 Task: Install home improvement extensions for design ideas and DIY projects.
Action: Mouse moved to (144, 32)
Screenshot: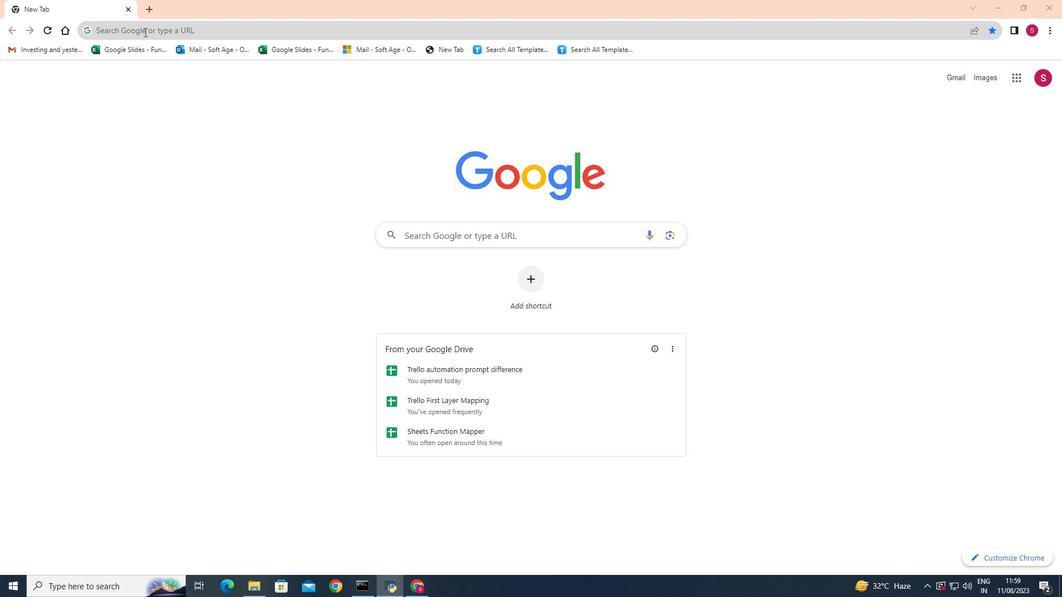 
Action: Mouse pressed left at (144, 32)
Screenshot: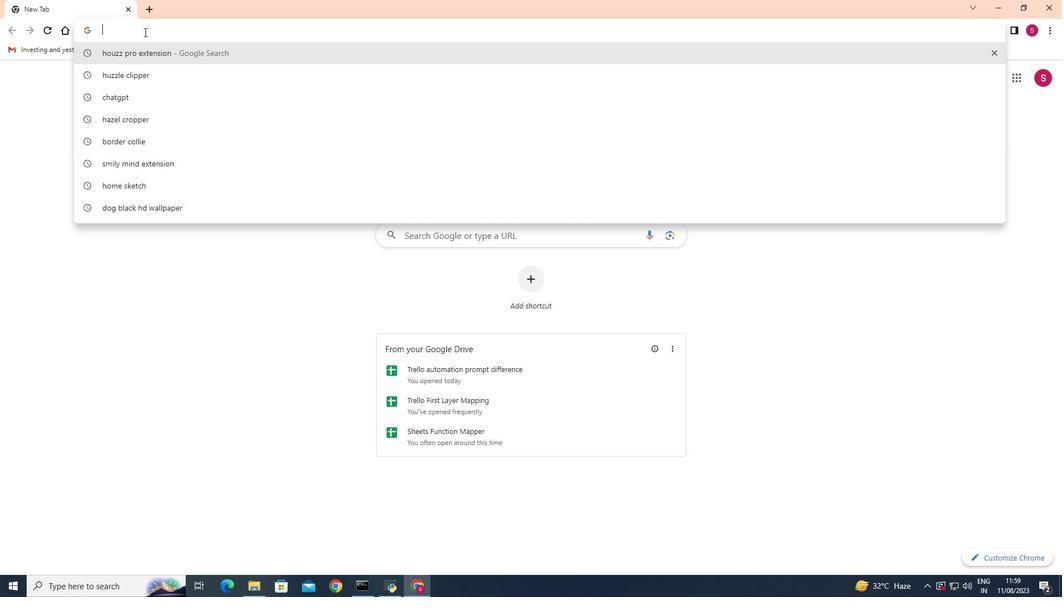 
Action: Key pressed houzz<Key.space>pro<Key.space>extension<Key.enter>
Screenshot: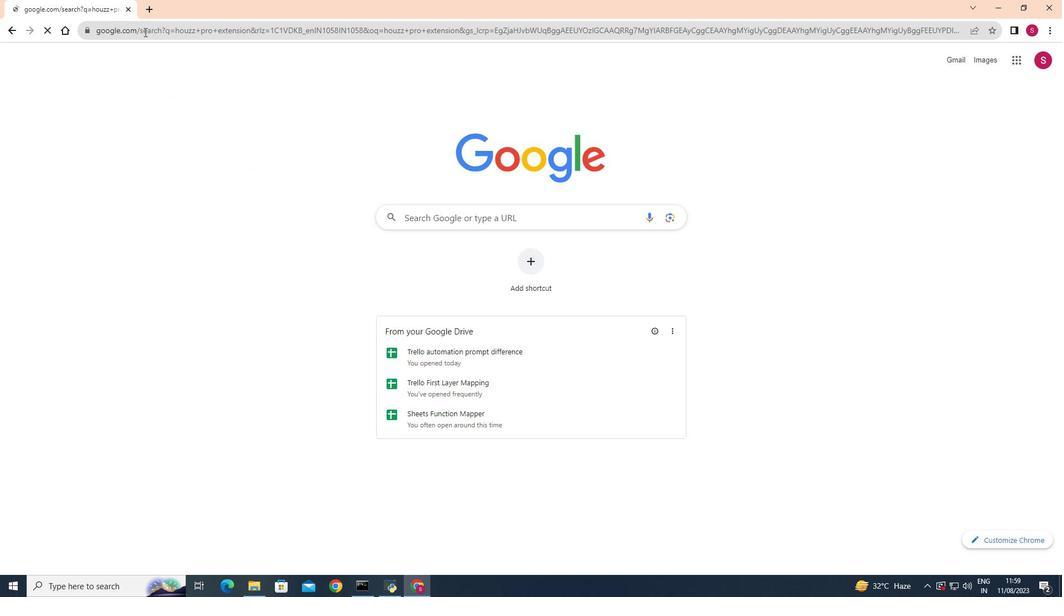 
Action: Mouse moved to (158, 182)
Screenshot: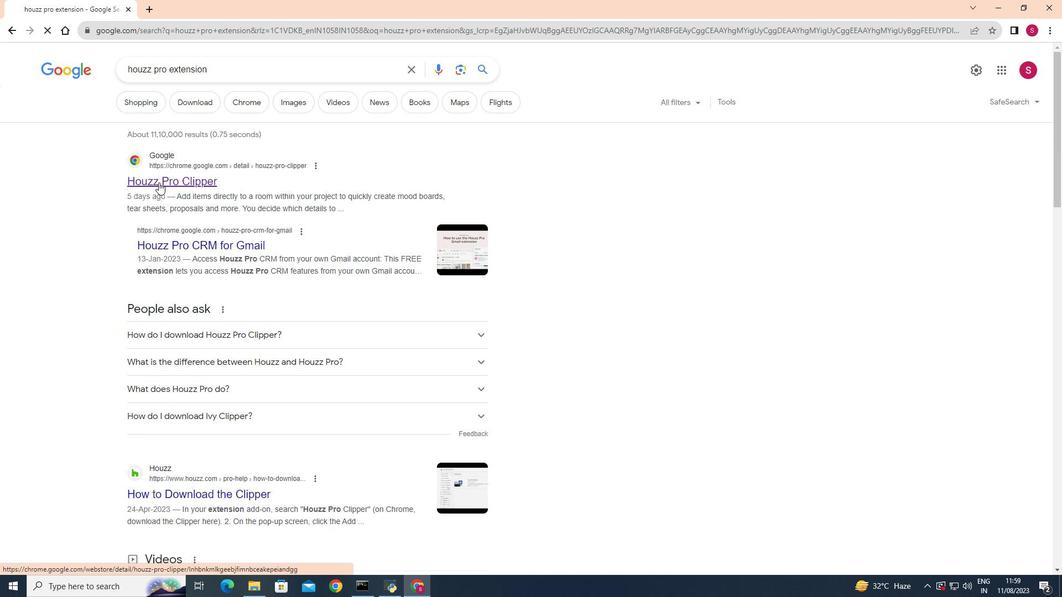 
Action: Mouse pressed left at (158, 182)
Screenshot: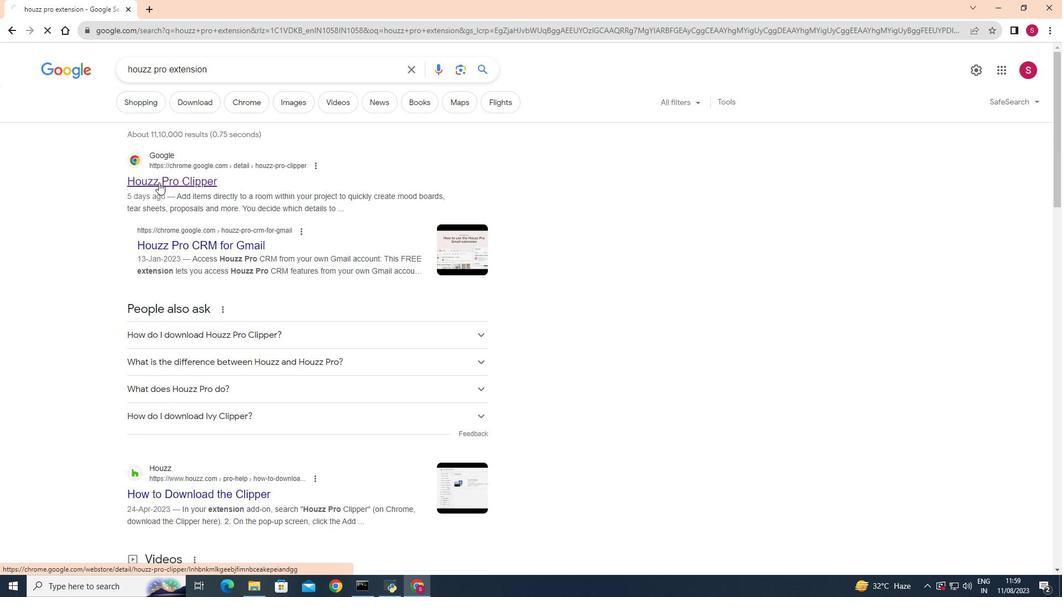 
Action: Mouse moved to (749, 139)
Screenshot: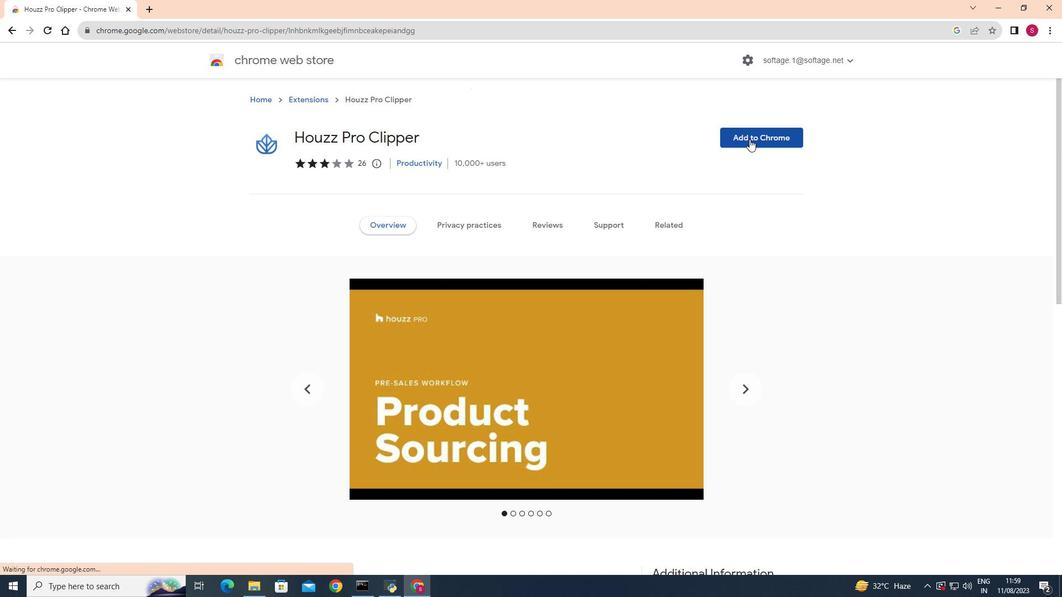 
Action: Mouse pressed left at (749, 139)
Screenshot: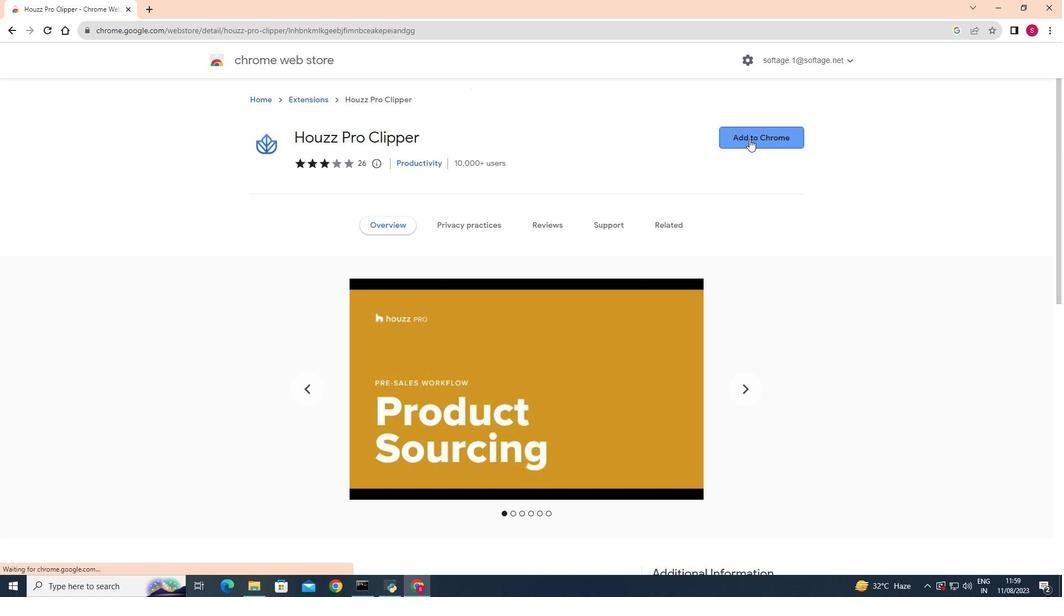 
Action: Mouse moved to (537, 128)
Screenshot: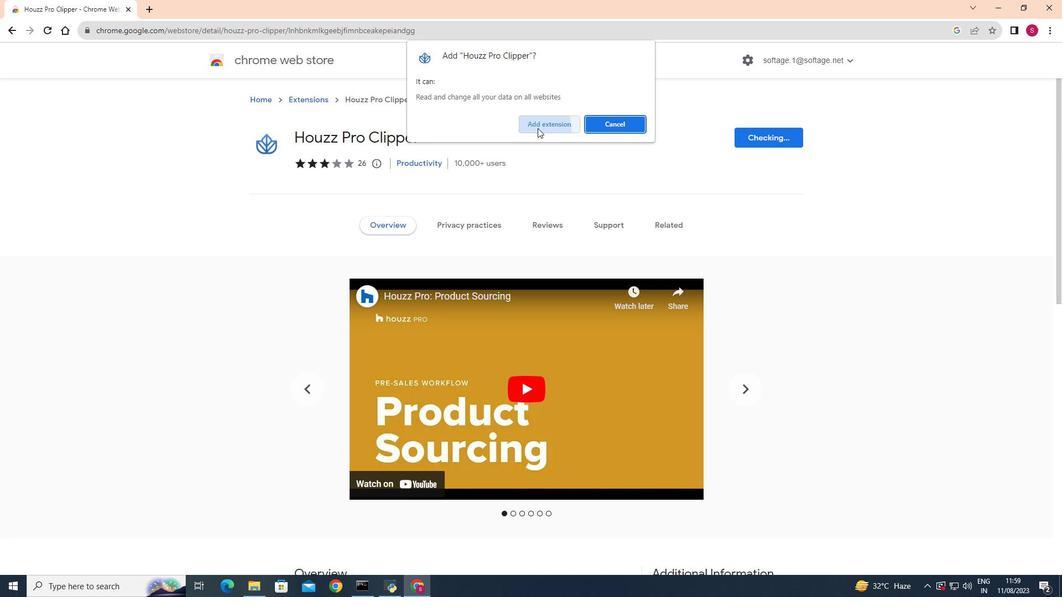 
Action: Mouse pressed left at (537, 128)
Screenshot: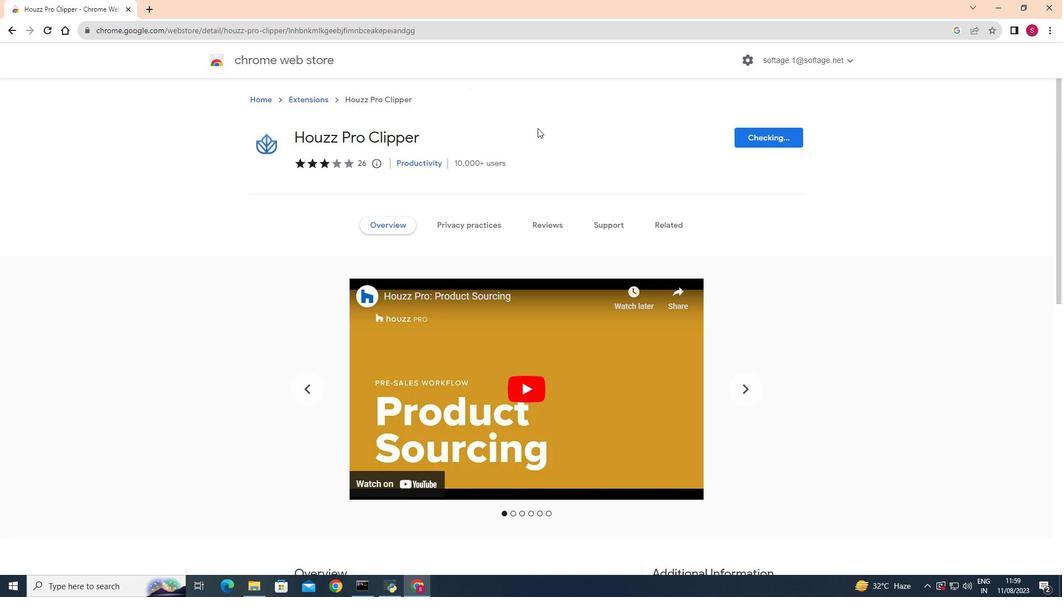 
Action: Mouse moved to (253, 101)
Screenshot: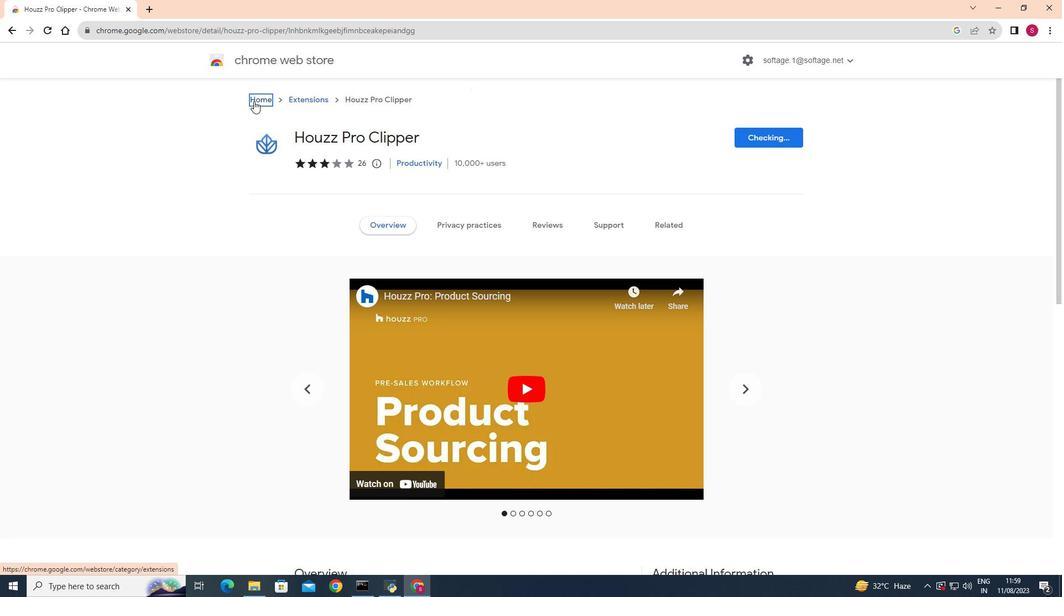 
Action: Mouse pressed left at (253, 101)
Screenshot: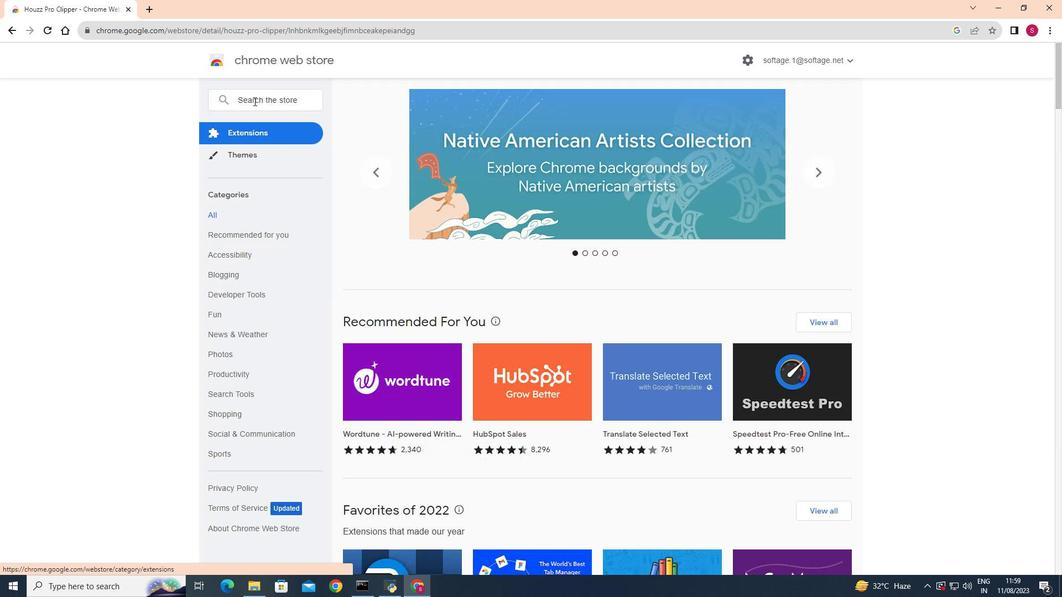 
Action: Mouse moved to (256, 97)
Screenshot: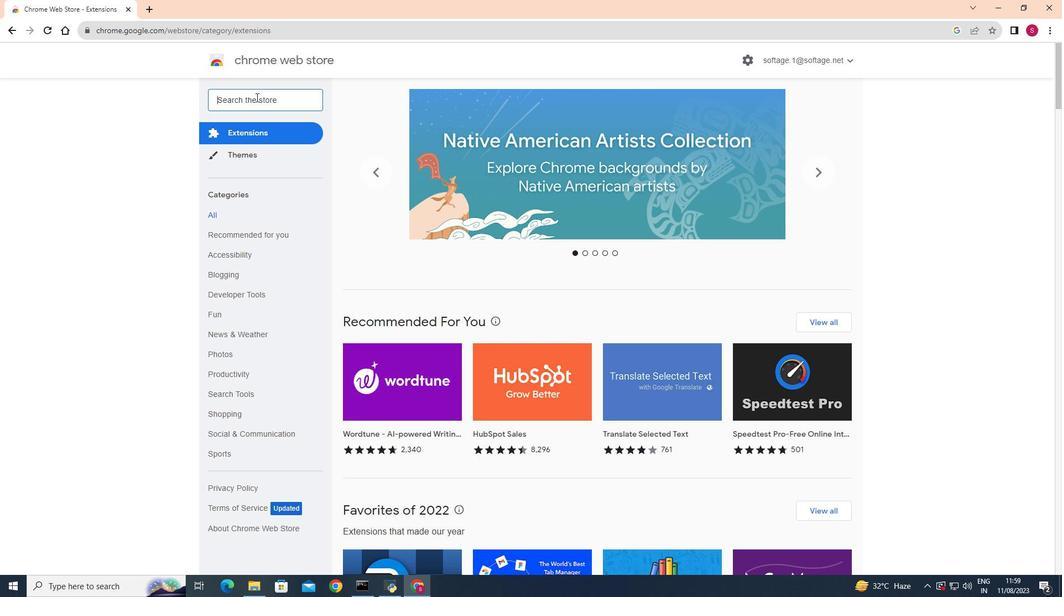 
Action: Mouse pressed left at (256, 97)
Screenshot: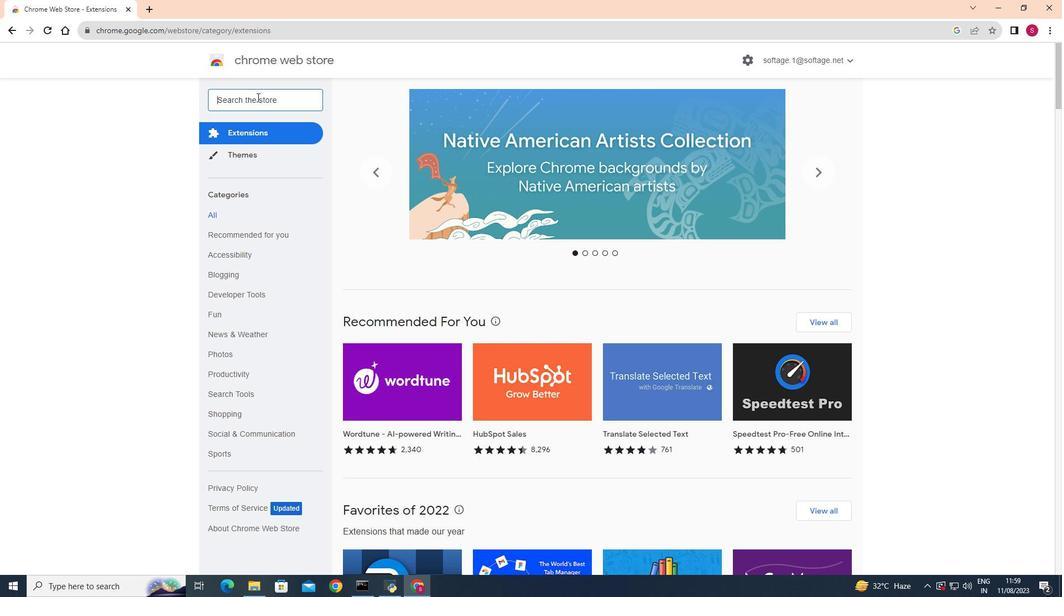 
Action: Mouse moved to (259, 99)
Screenshot: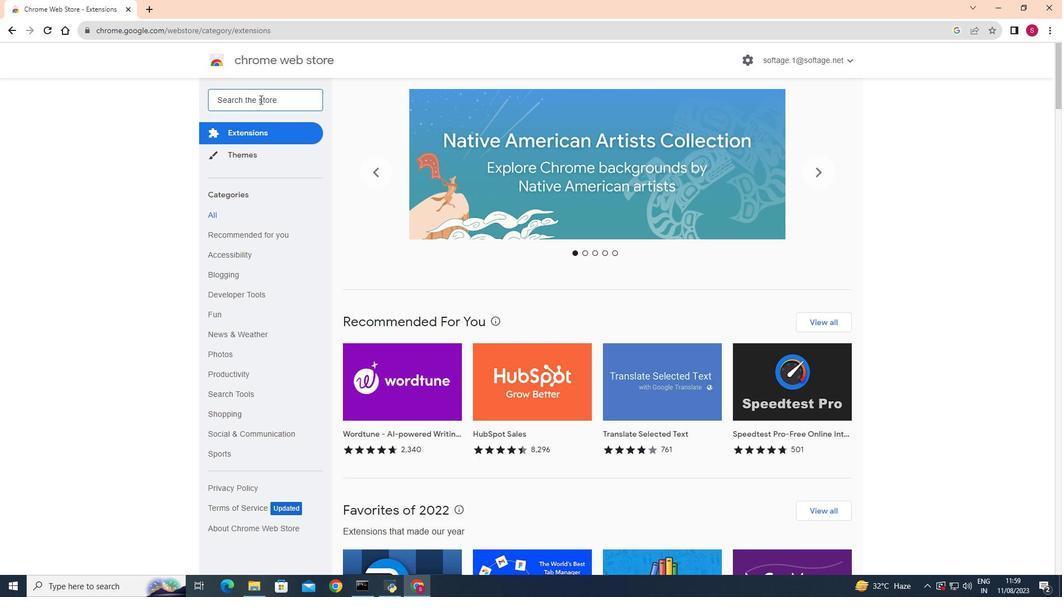 
Action: Key pressed color<Key.space>zilla<Key.enter>
Screenshot: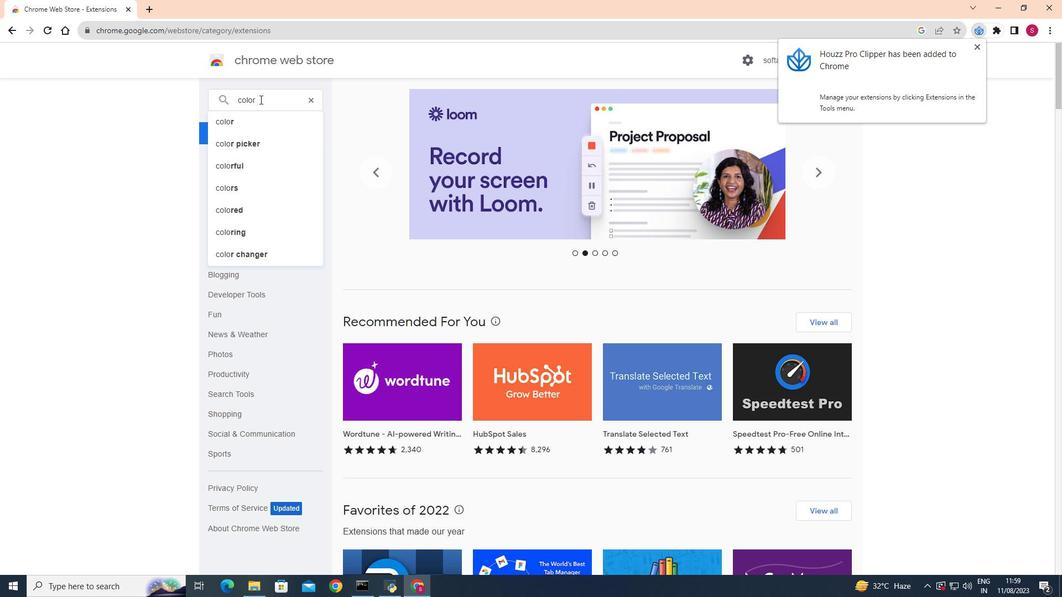 
Action: Mouse moved to (264, 101)
Screenshot: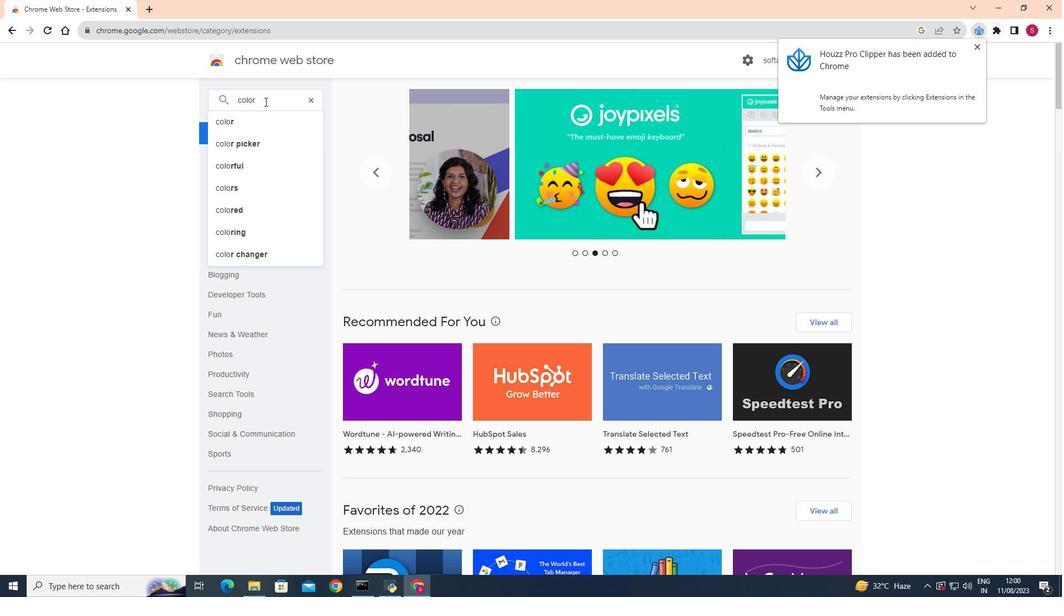 
Action: Mouse pressed left at (264, 101)
Screenshot: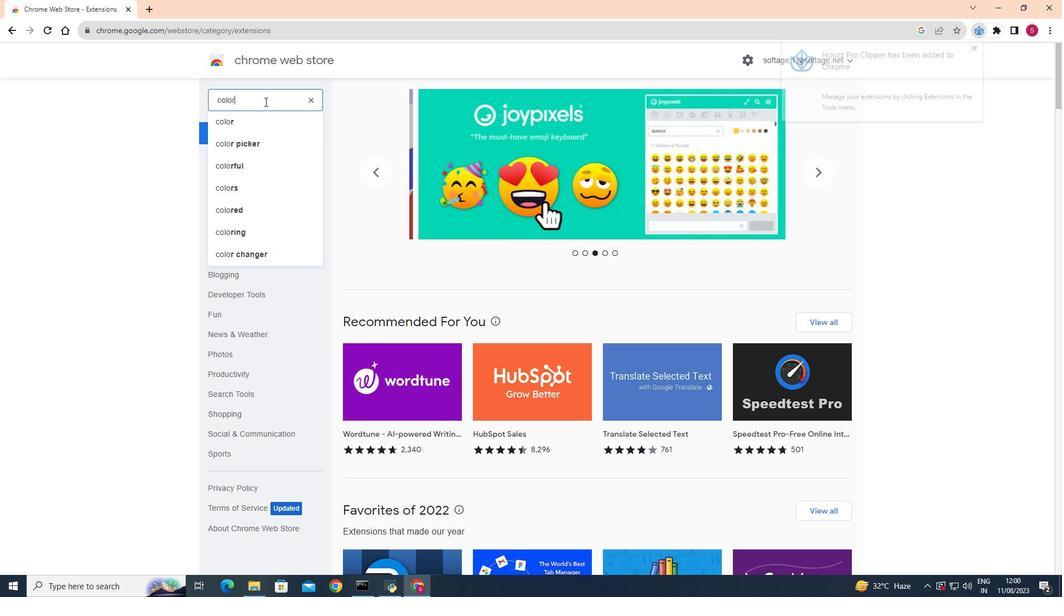 
Action: Mouse moved to (266, 100)
Screenshot: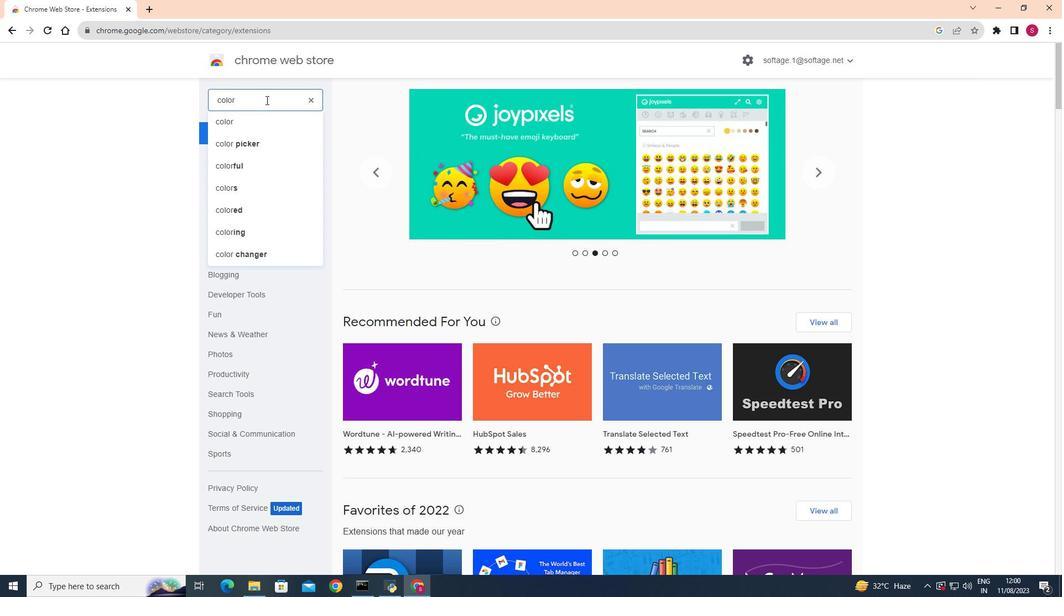
Action: Key pressed <Key.space>zill
Screenshot: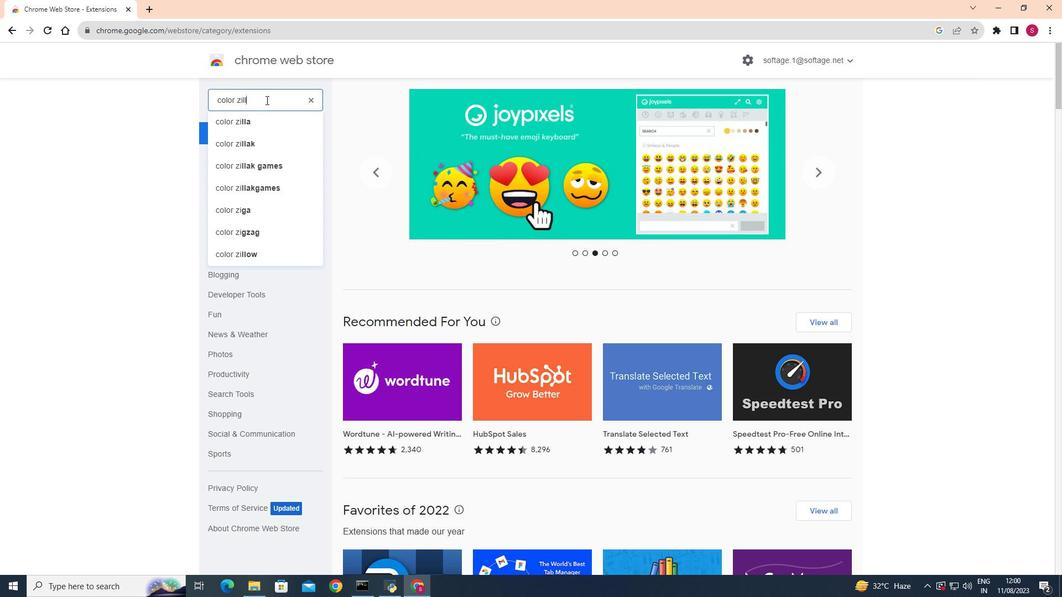 
Action: Mouse moved to (261, 119)
Screenshot: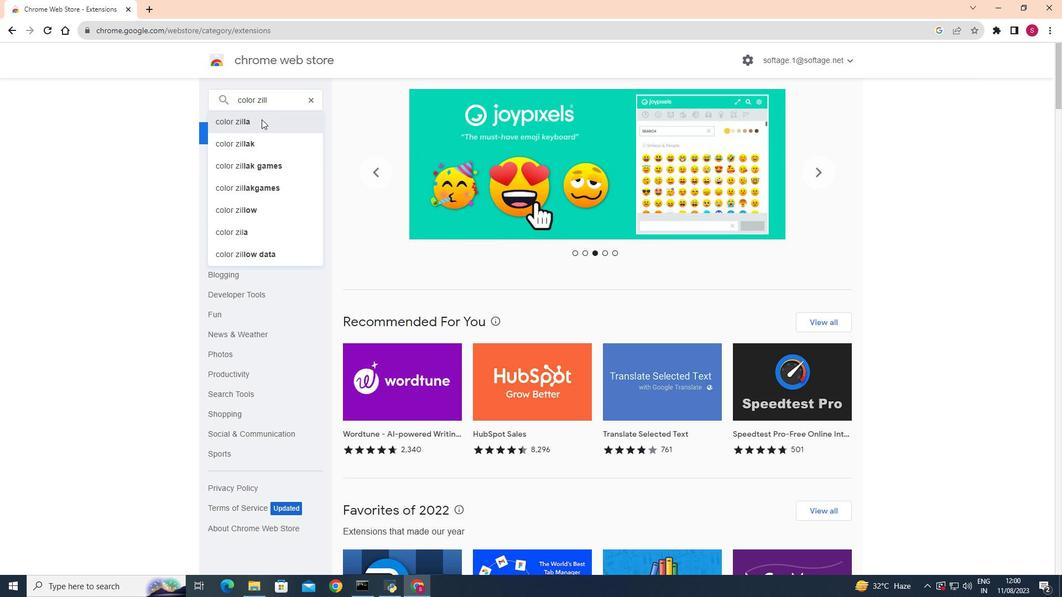 
Action: Mouse pressed left at (261, 119)
Screenshot: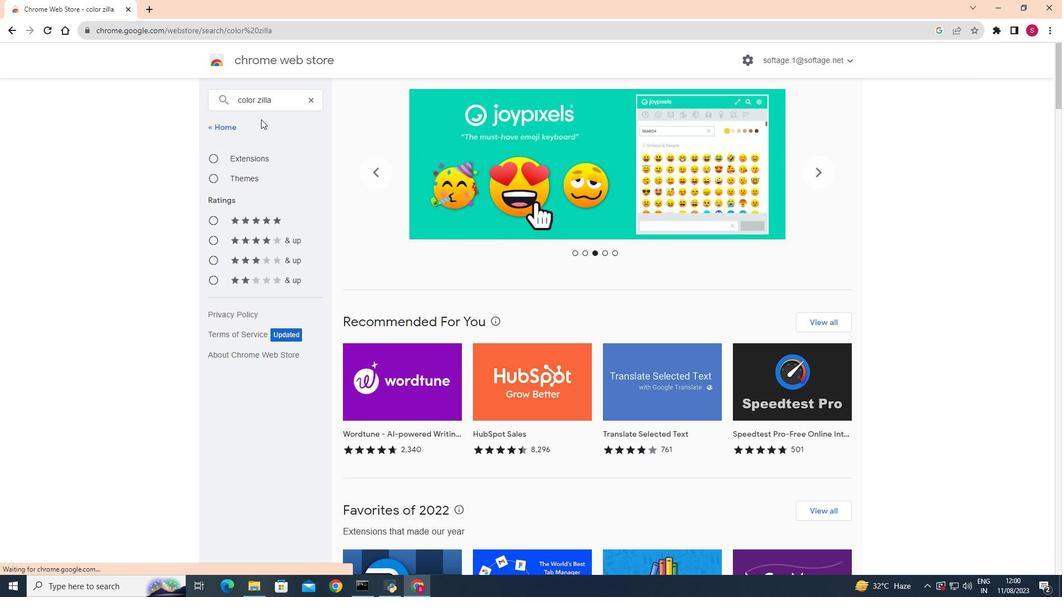 
Action: Mouse moved to (429, 419)
Screenshot: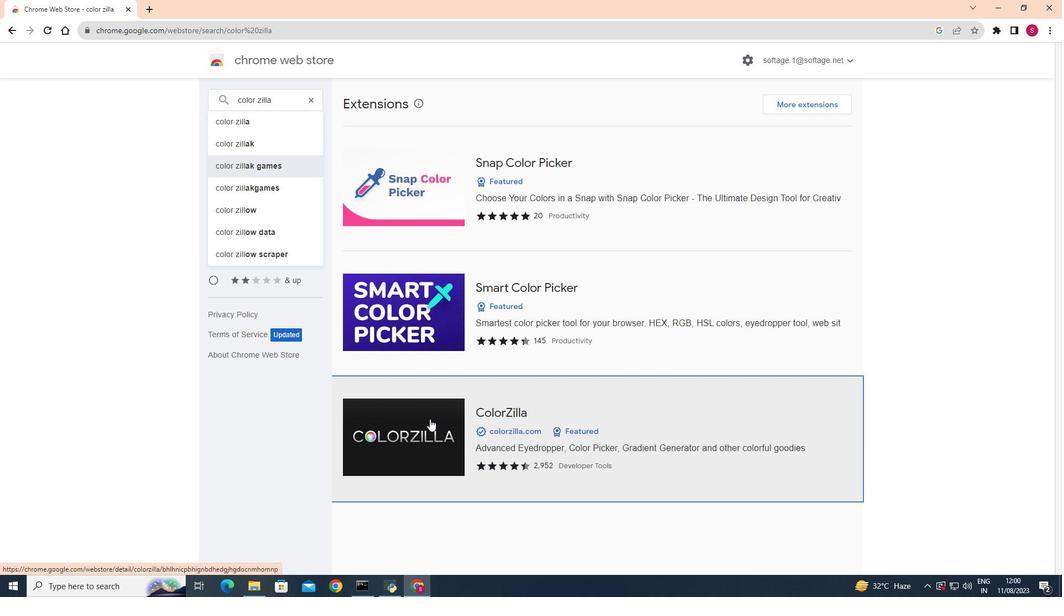 
Action: Mouse pressed left at (429, 419)
Screenshot: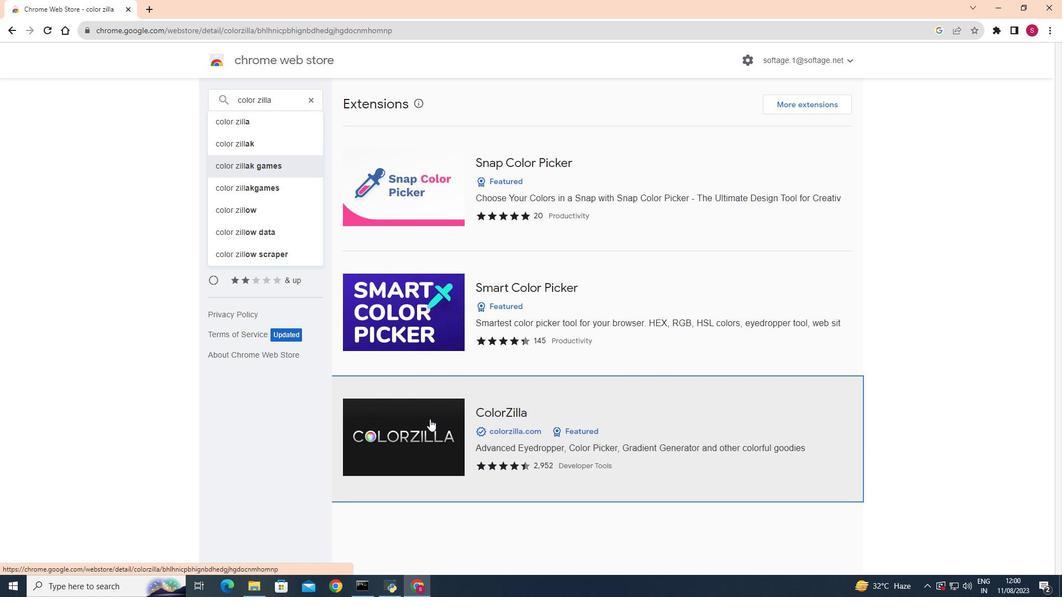 
Action: Mouse moved to (741, 138)
Screenshot: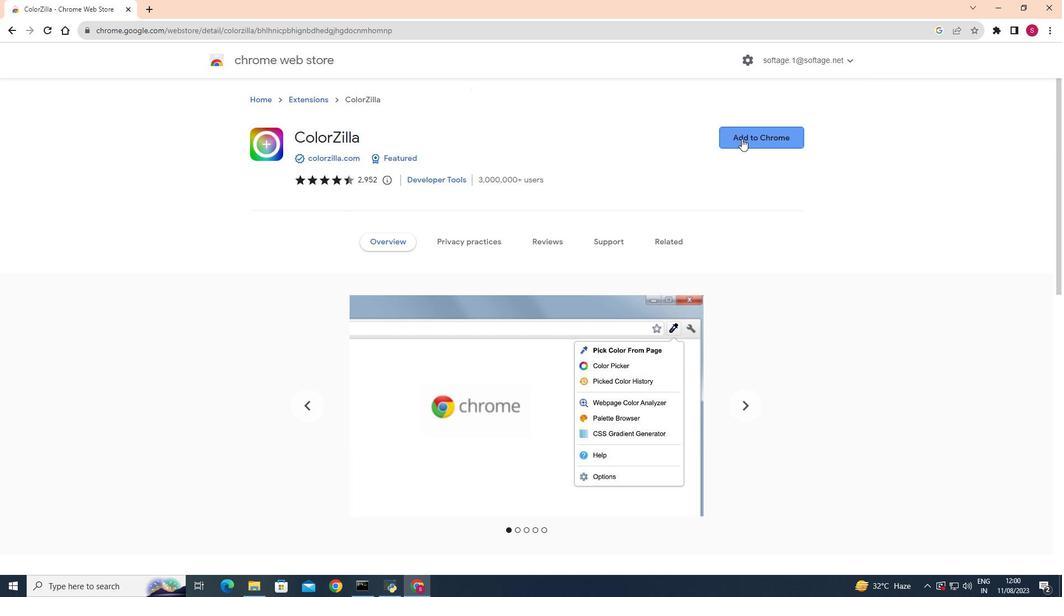 
Action: Mouse pressed left at (741, 138)
Screenshot: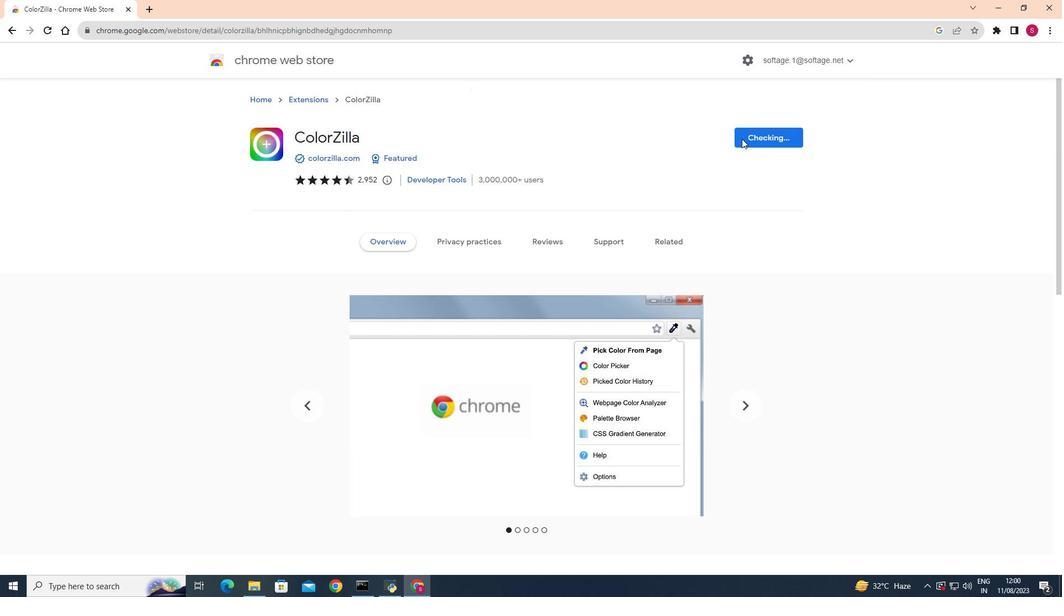 
Action: Mouse moved to (542, 131)
Screenshot: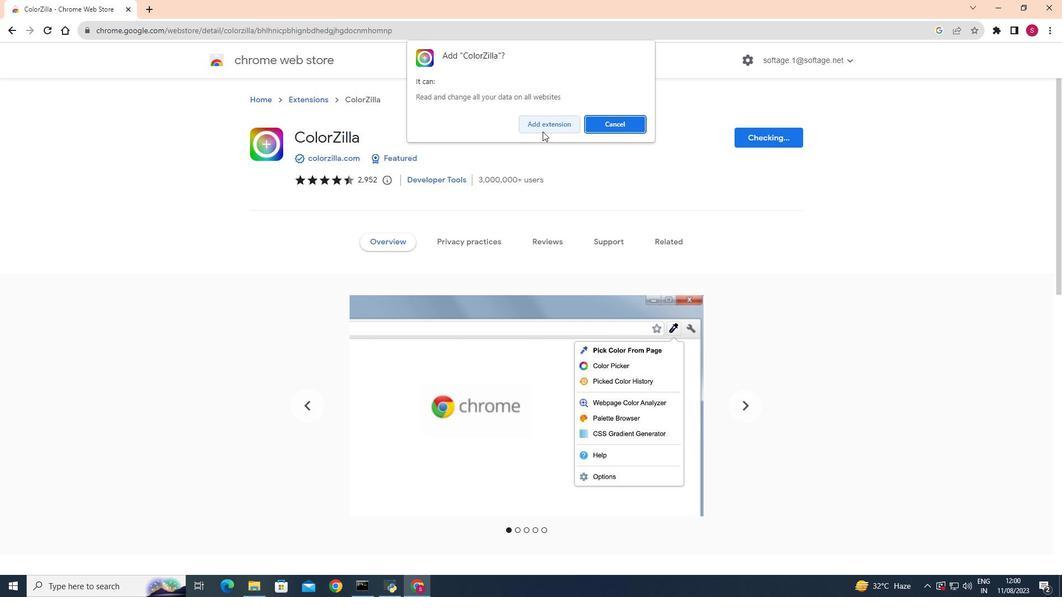 
Action: Mouse pressed left at (542, 131)
Screenshot: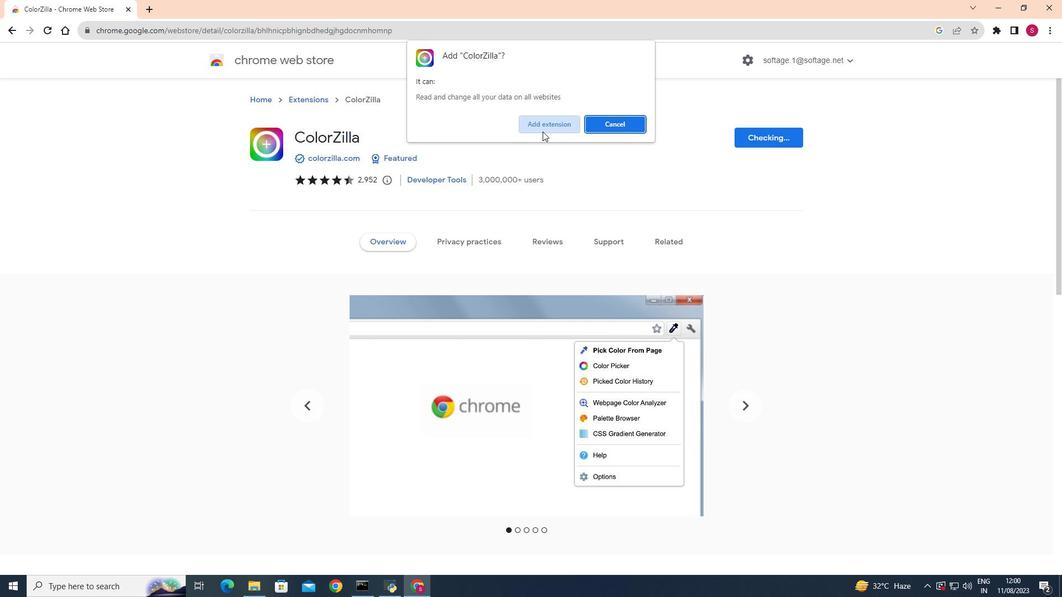 
Action: Mouse moved to (259, 102)
Screenshot: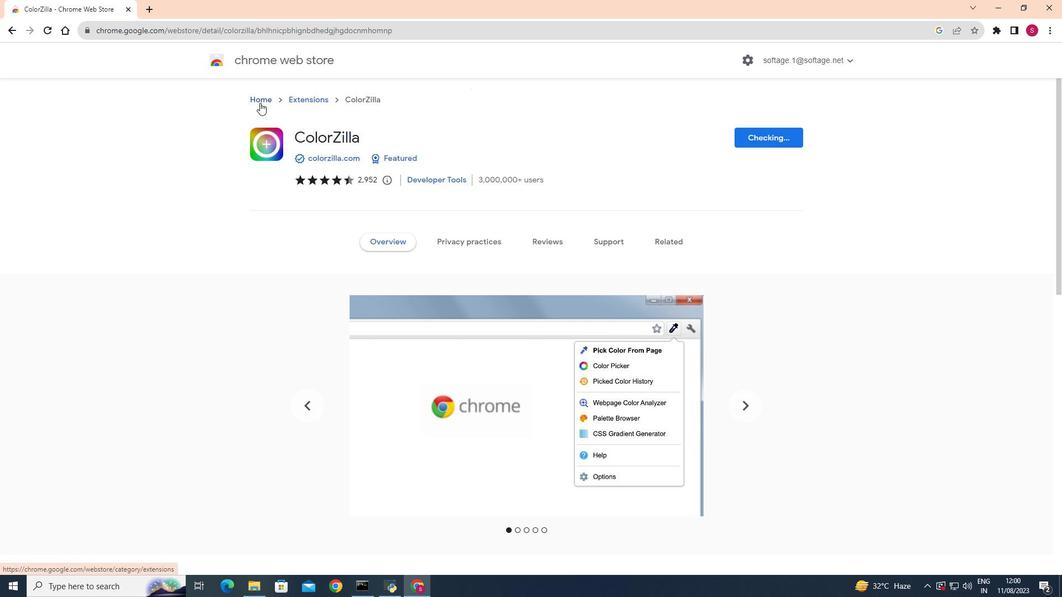 
Action: Mouse pressed left at (259, 102)
Screenshot: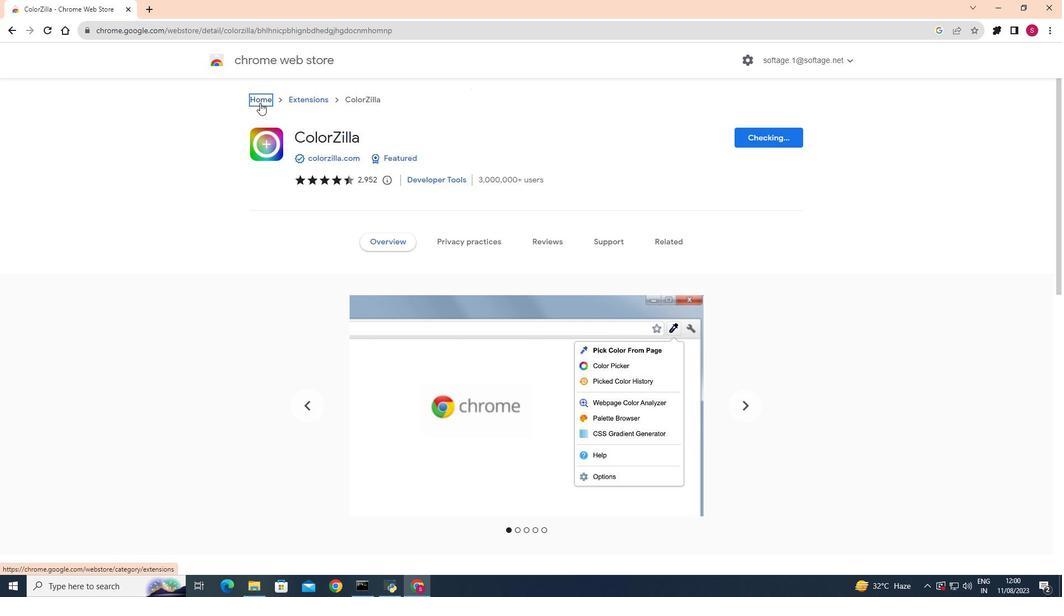 
Action: Mouse moved to (96, 5)
Screenshot: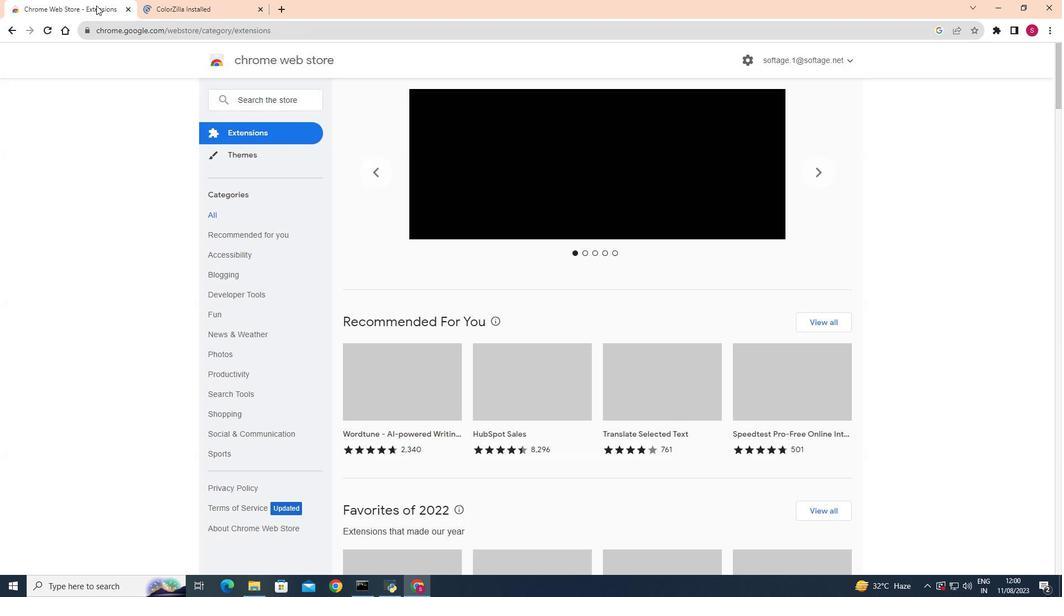 
Action: Mouse pressed left at (96, 5)
Screenshot: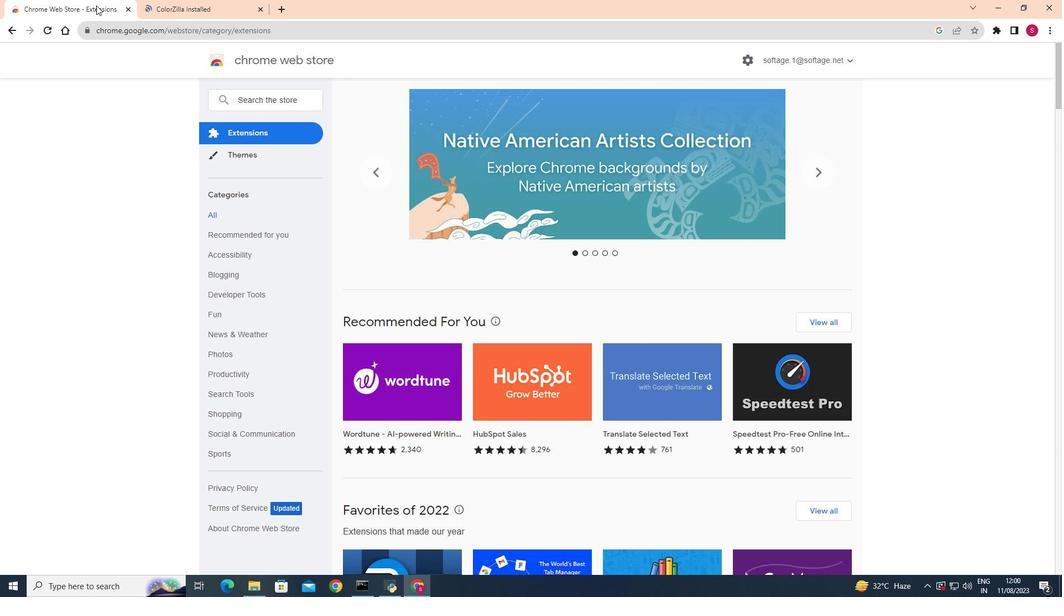 
Action: Mouse moved to (257, 103)
Screenshot: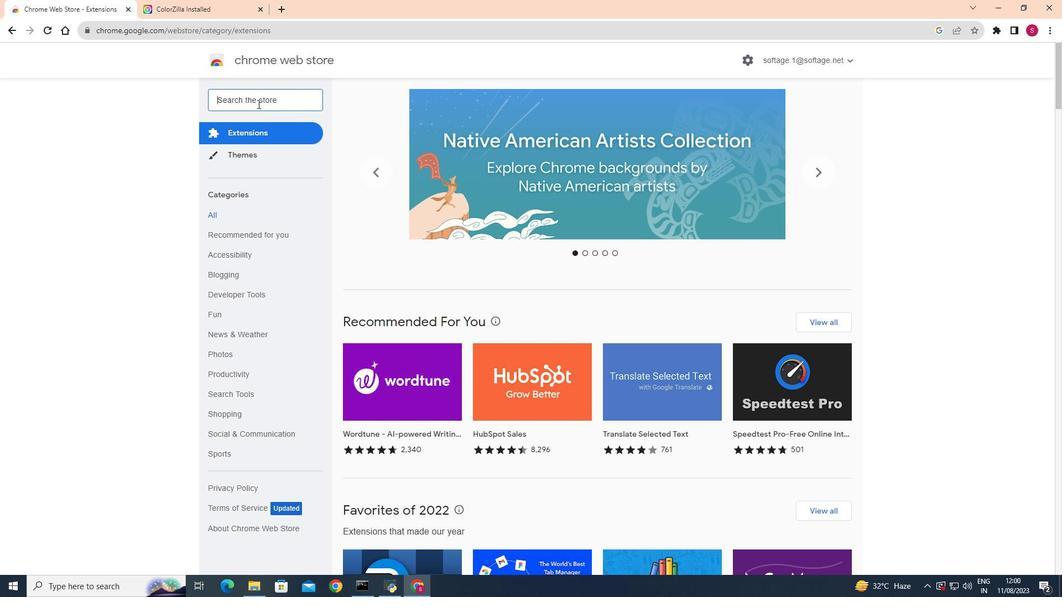 
Action: Mouse pressed left at (257, 103)
Screenshot: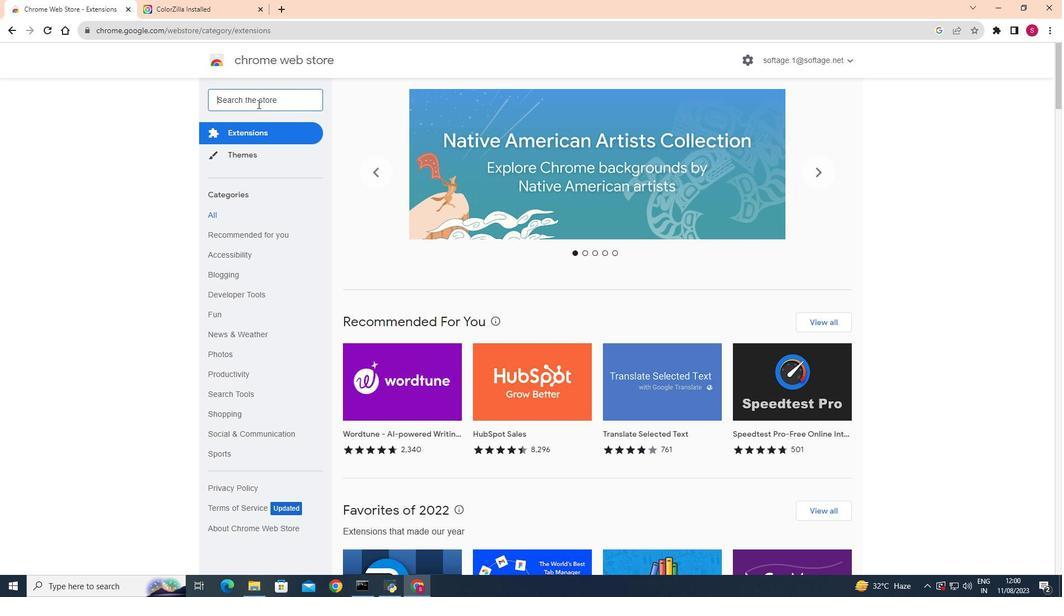 
Action: Key pressed ec<Key.backspace>vernote
Screenshot: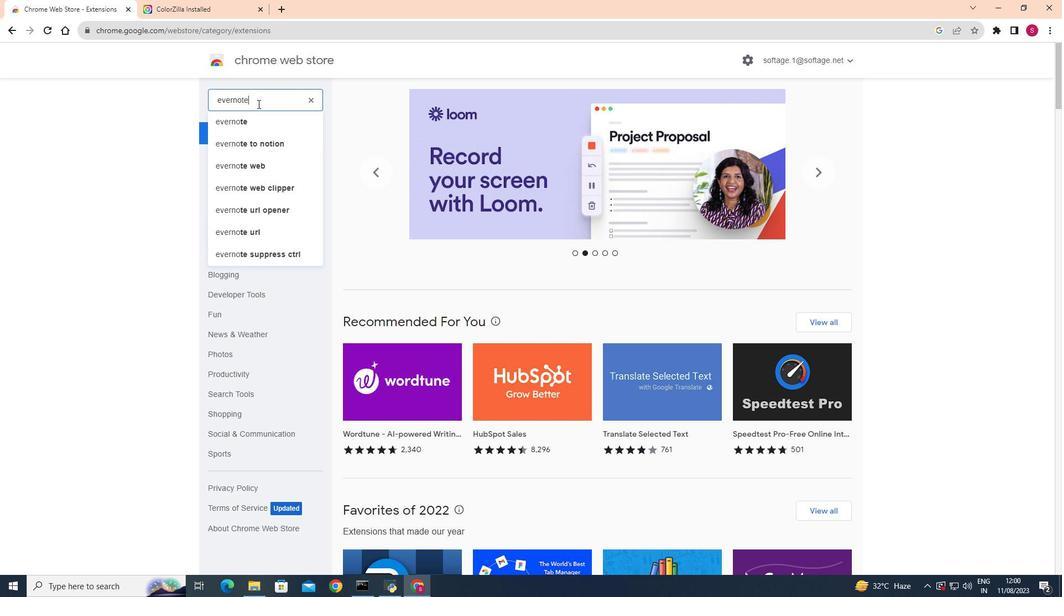 
Action: Mouse moved to (256, 164)
Screenshot: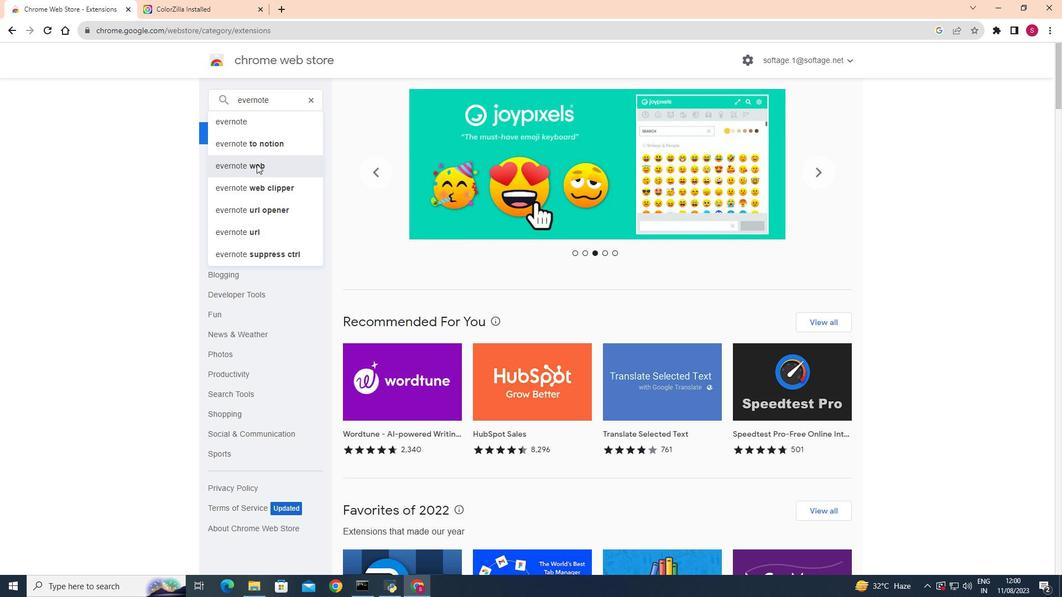 
Action: Mouse pressed left at (256, 164)
Screenshot: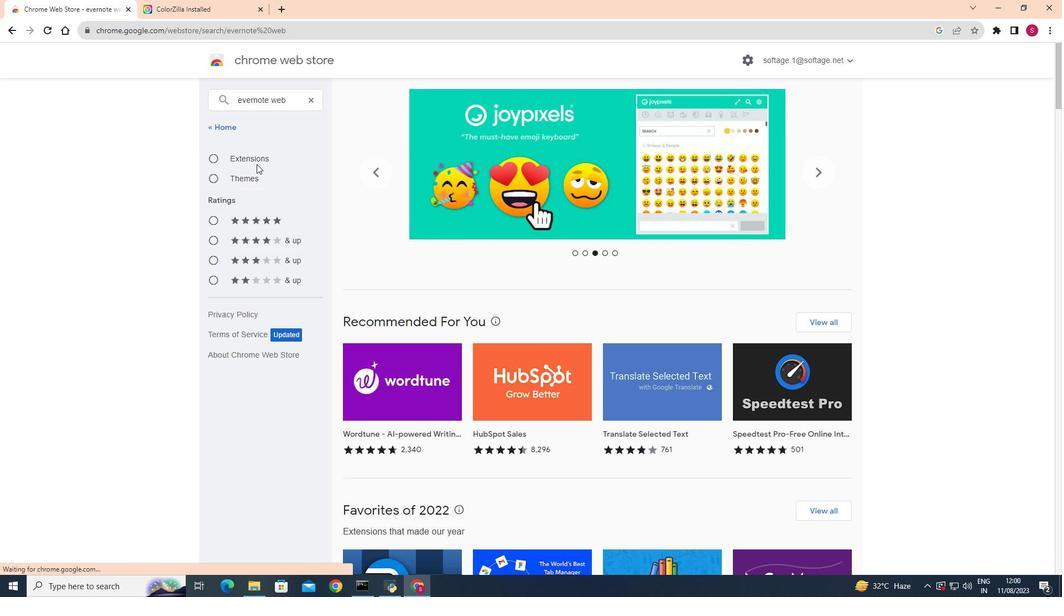 
Action: Mouse moved to (542, 185)
Screenshot: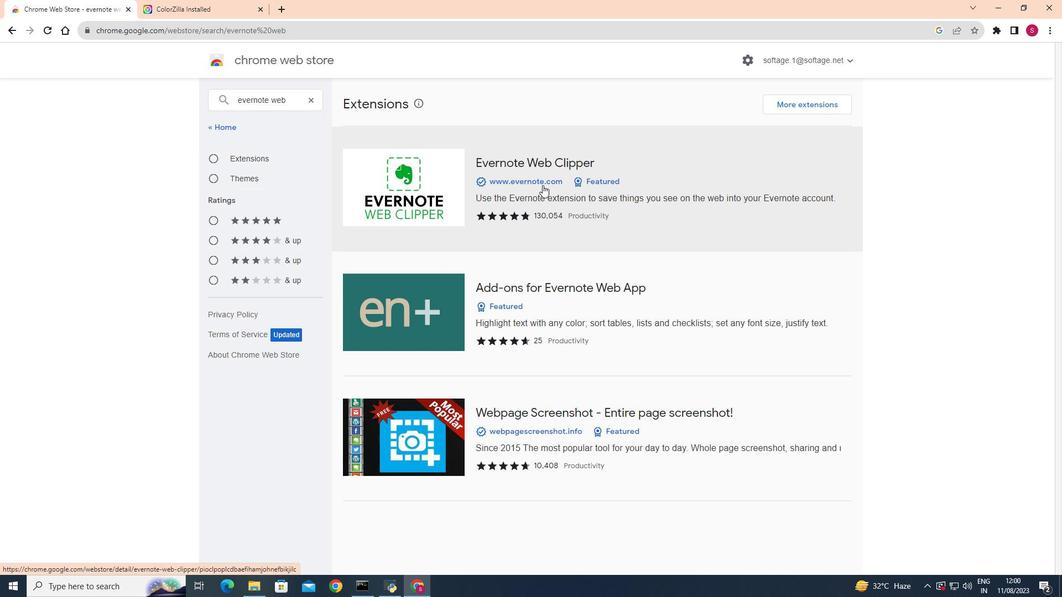 
Action: Mouse pressed left at (542, 185)
Screenshot: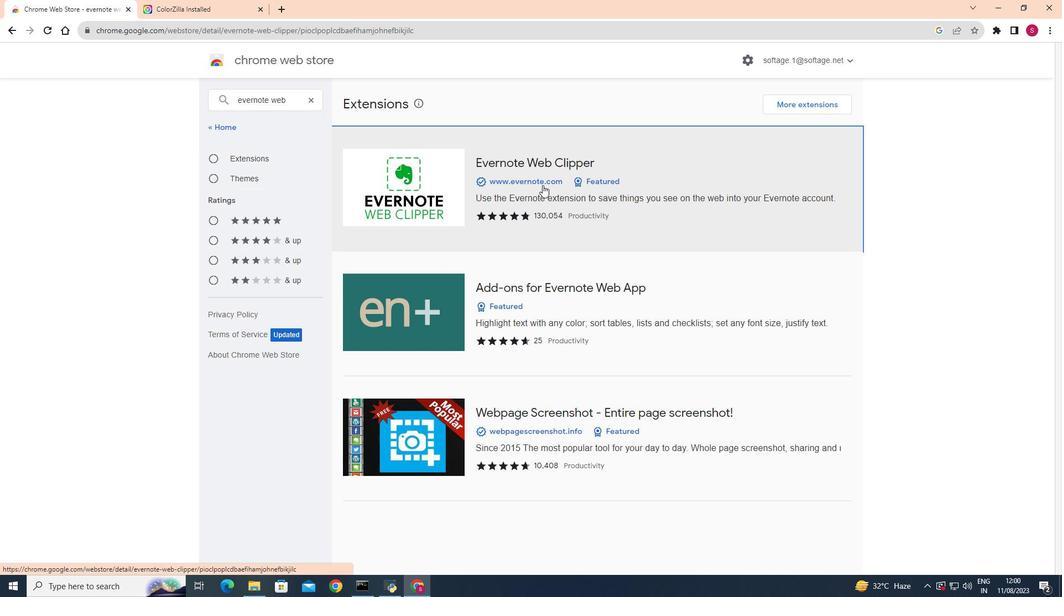 
Action: Mouse moved to (725, 137)
Screenshot: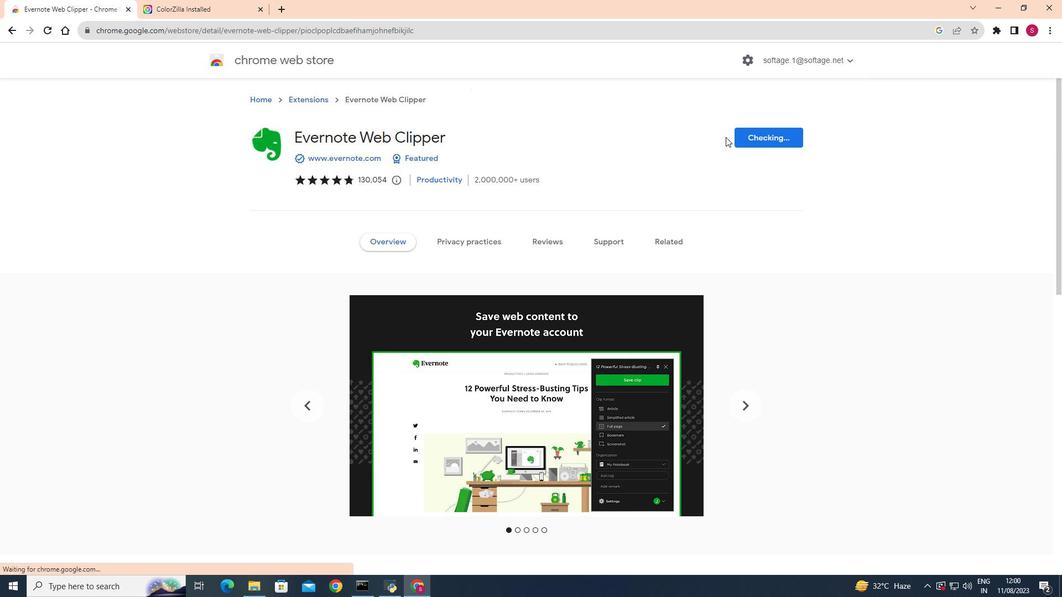 
Action: Mouse pressed left at (725, 137)
Screenshot: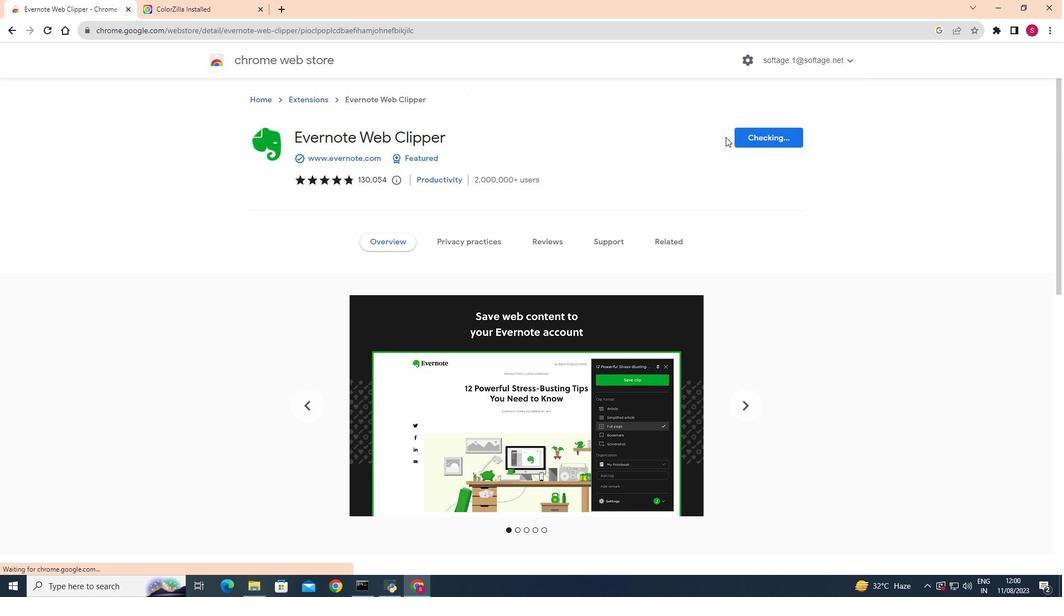 
Action: Mouse moved to (541, 136)
Screenshot: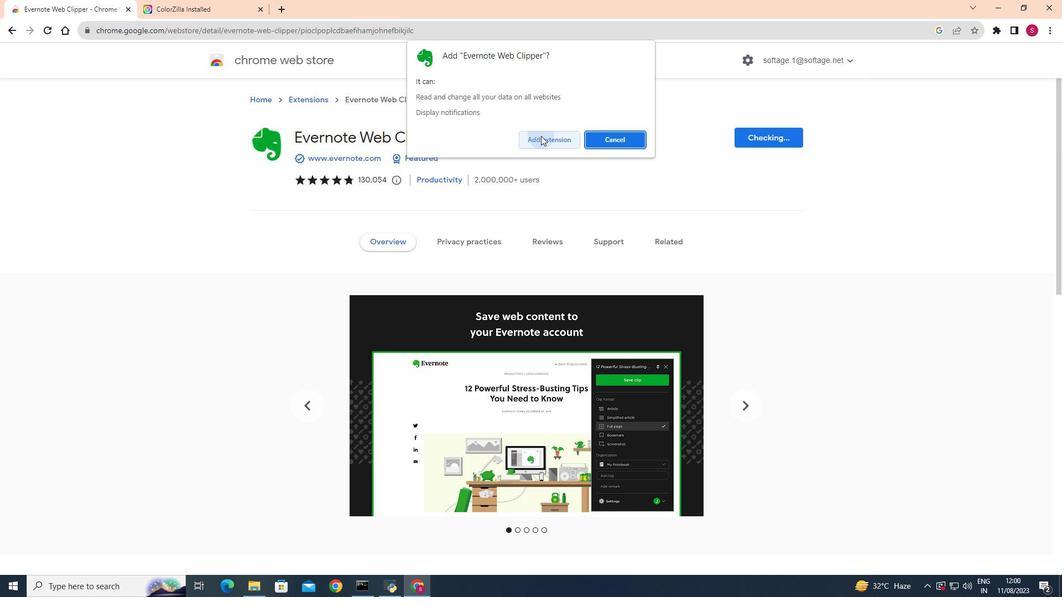 
Action: Mouse pressed left at (541, 136)
Screenshot: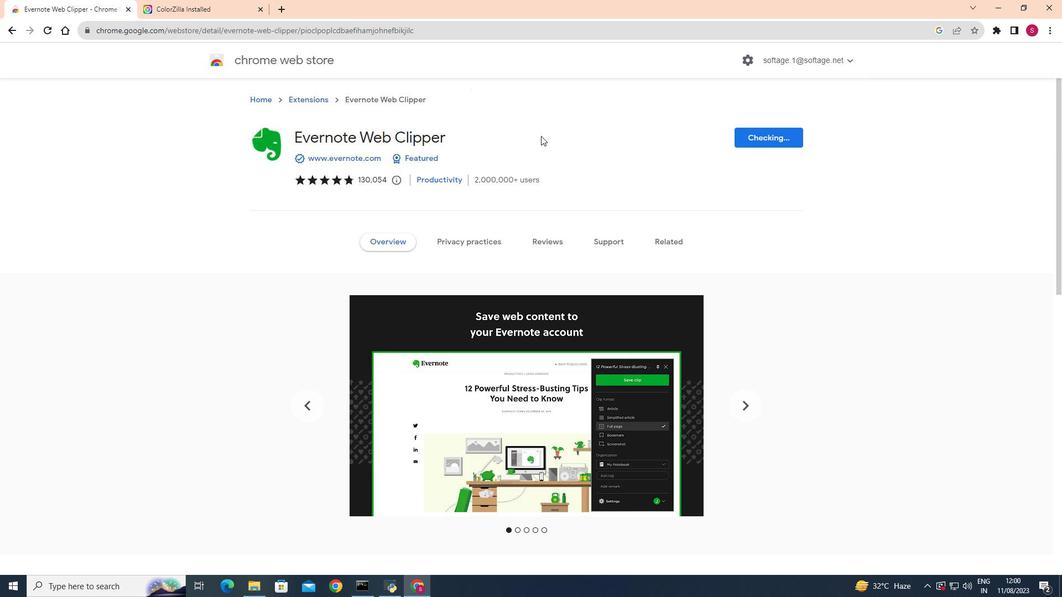 
Action: Mouse moved to (214, 4)
Screenshot: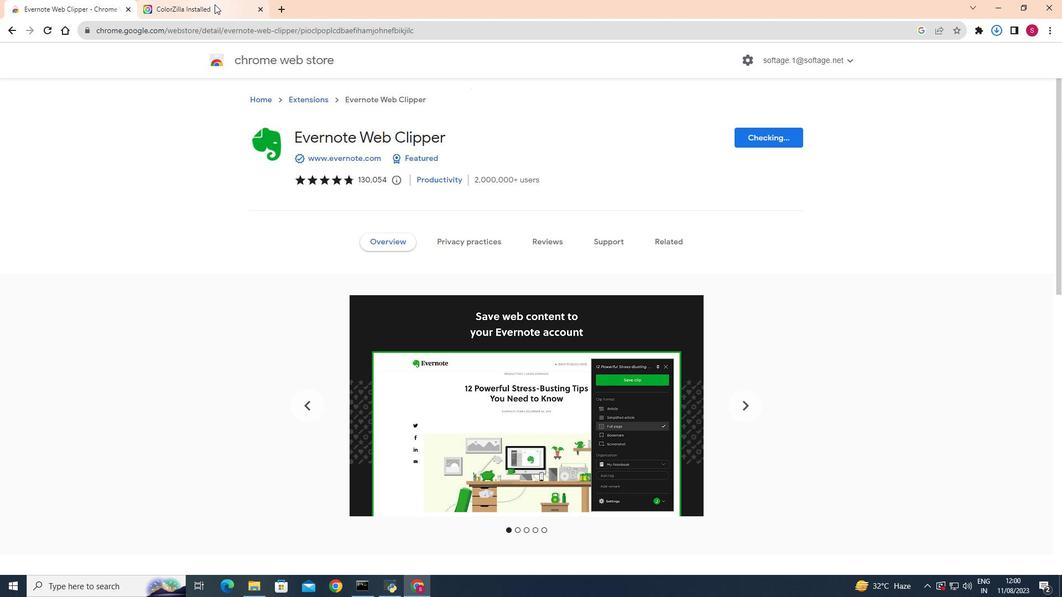 
Action: Mouse pressed left at (214, 4)
Screenshot: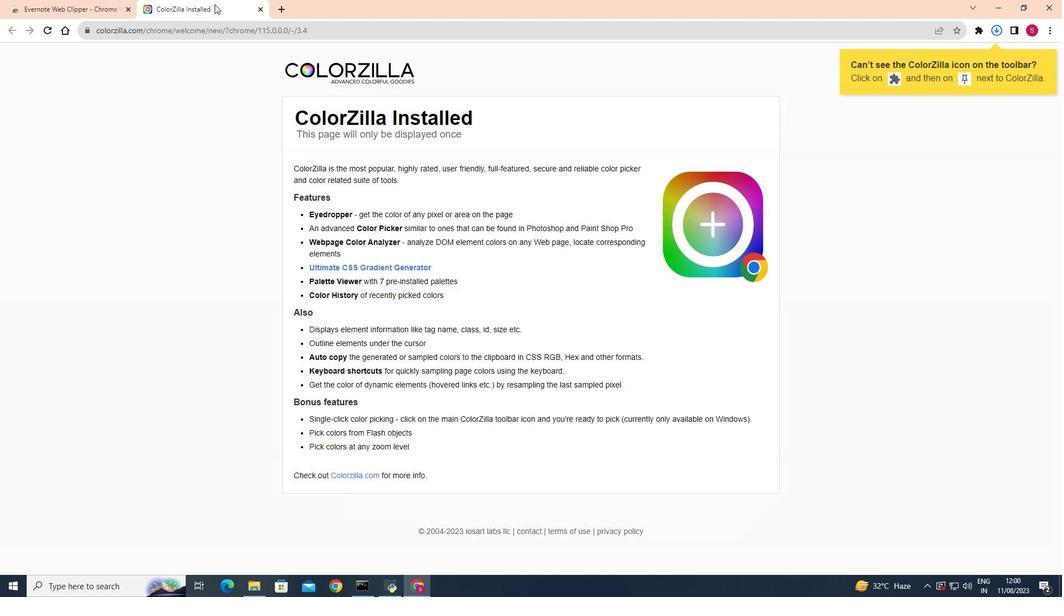 
Action: Mouse moved to (262, 9)
Screenshot: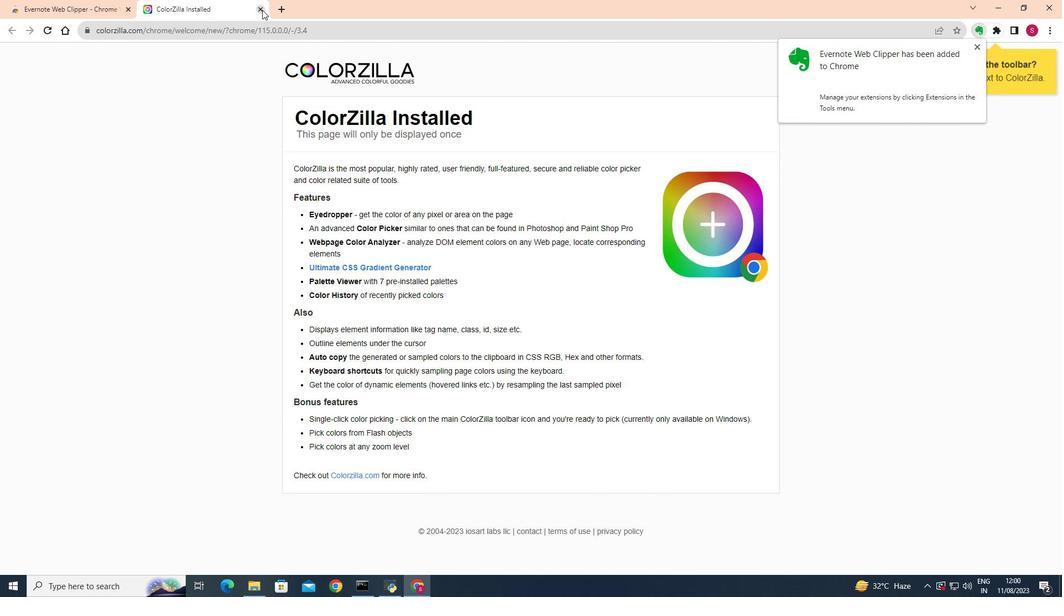 
Action: Mouse pressed left at (262, 9)
Screenshot: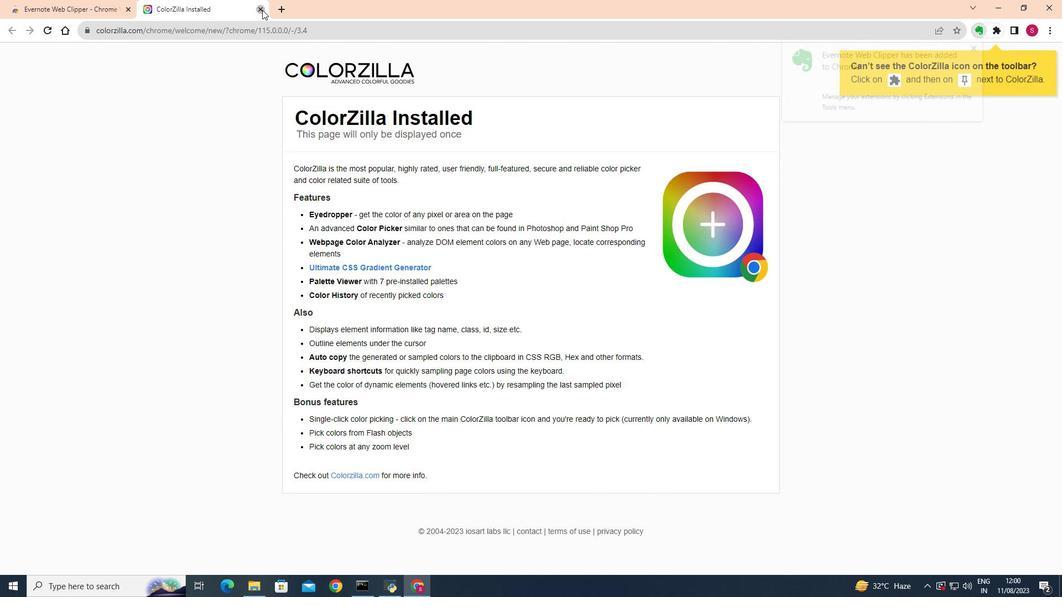 
Action: Mouse moved to (90, 3)
Screenshot: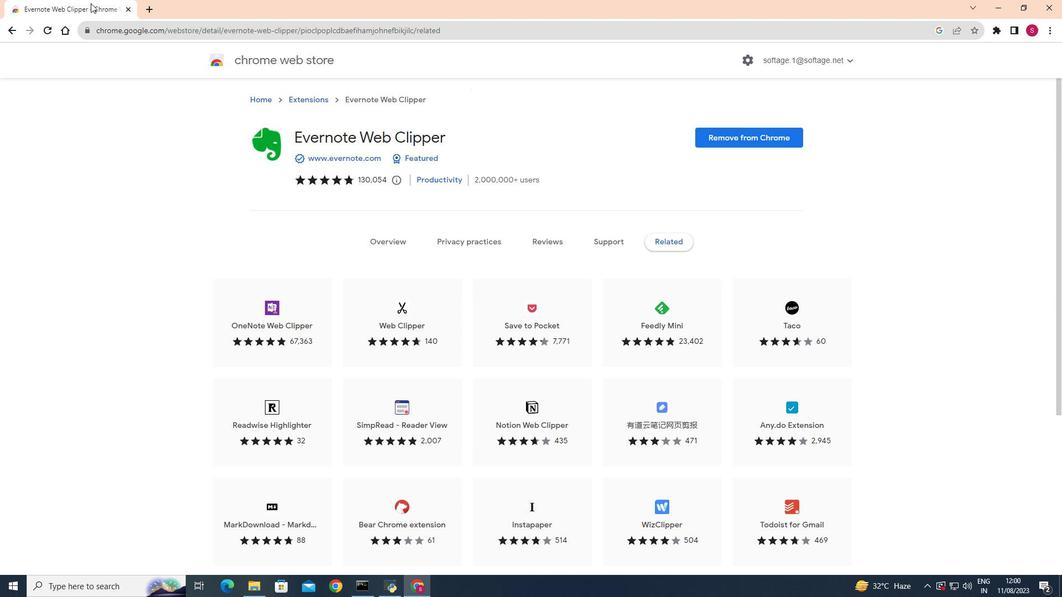 
Action: Mouse pressed left at (90, 3)
Screenshot: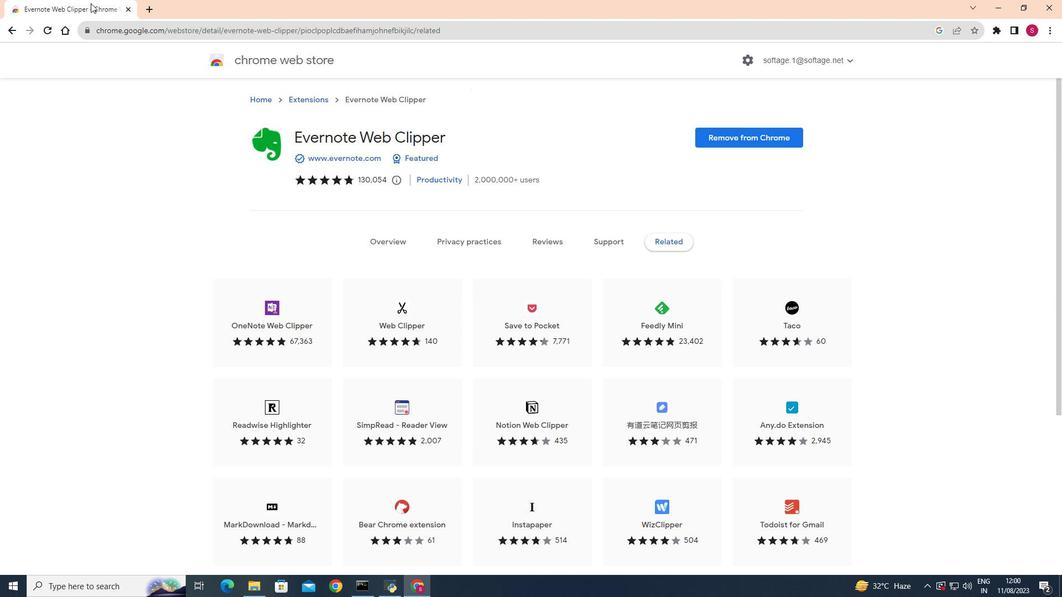 
Action: Mouse moved to (194, 215)
Screenshot: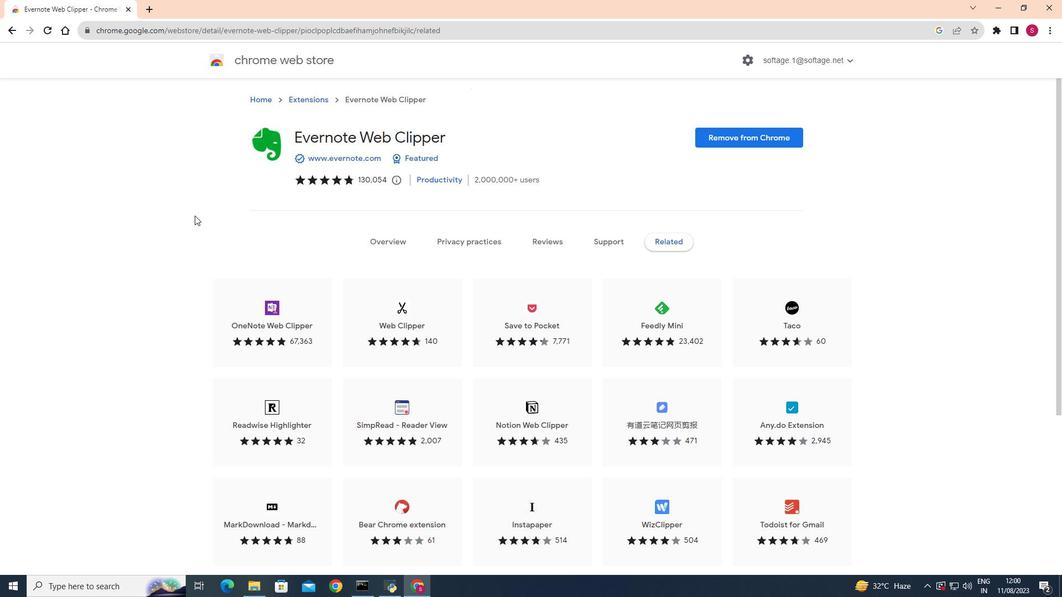 
Action: Mouse scrolled (194, 216) with delta (0, 0)
Screenshot: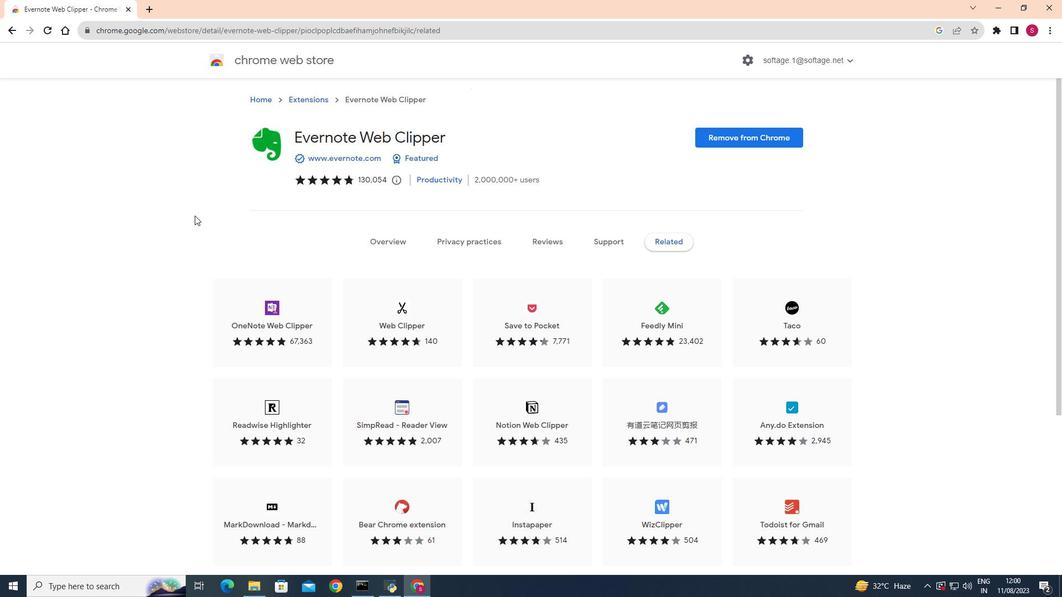 
Action: Mouse scrolled (194, 216) with delta (0, 0)
Screenshot: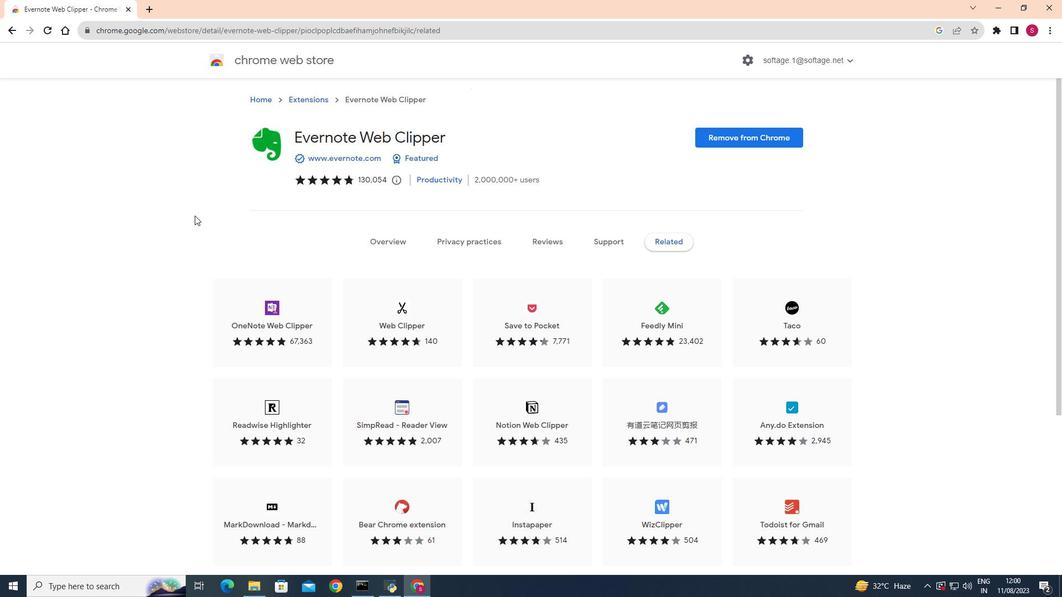 
Action: Mouse moved to (192, 228)
Screenshot: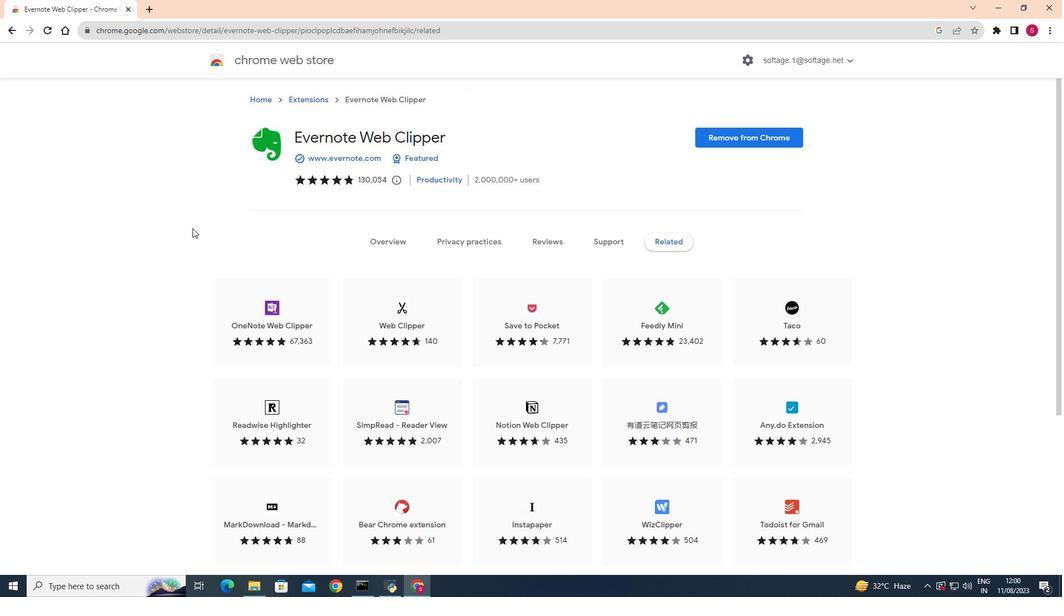 
Action: Mouse scrolled (192, 227) with delta (0, 0)
Screenshot: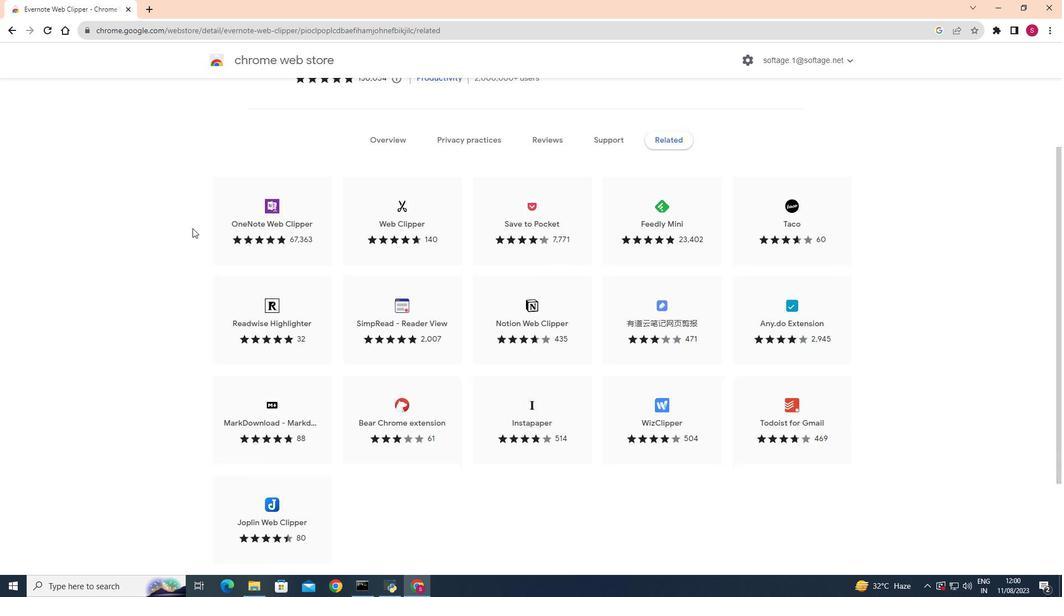 
Action: Mouse scrolled (192, 227) with delta (0, 0)
Screenshot: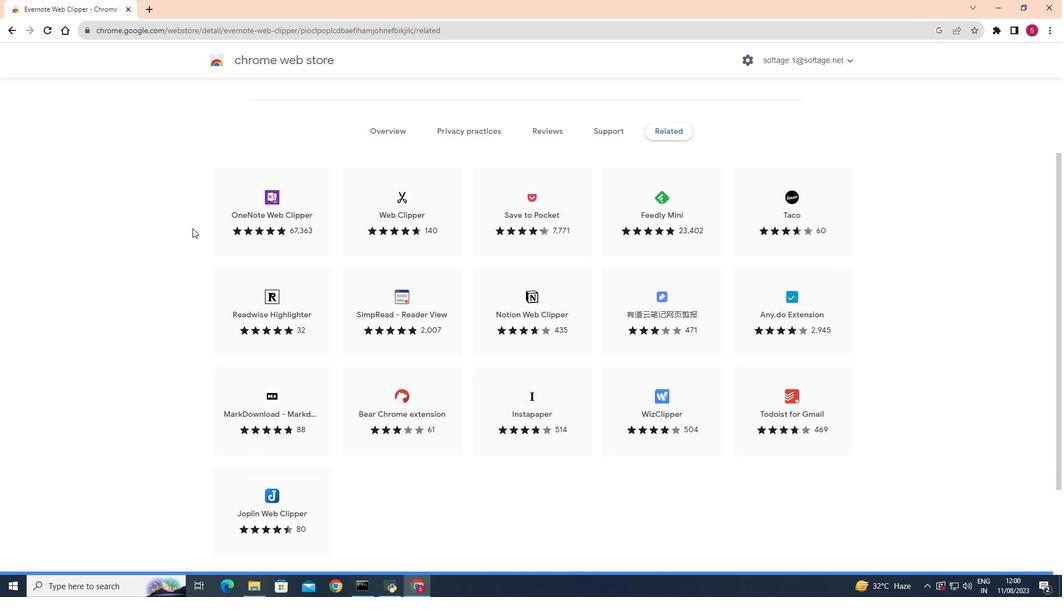 
Action: Mouse scrolled (192, 229) with delta (0, 0)
Screenshot: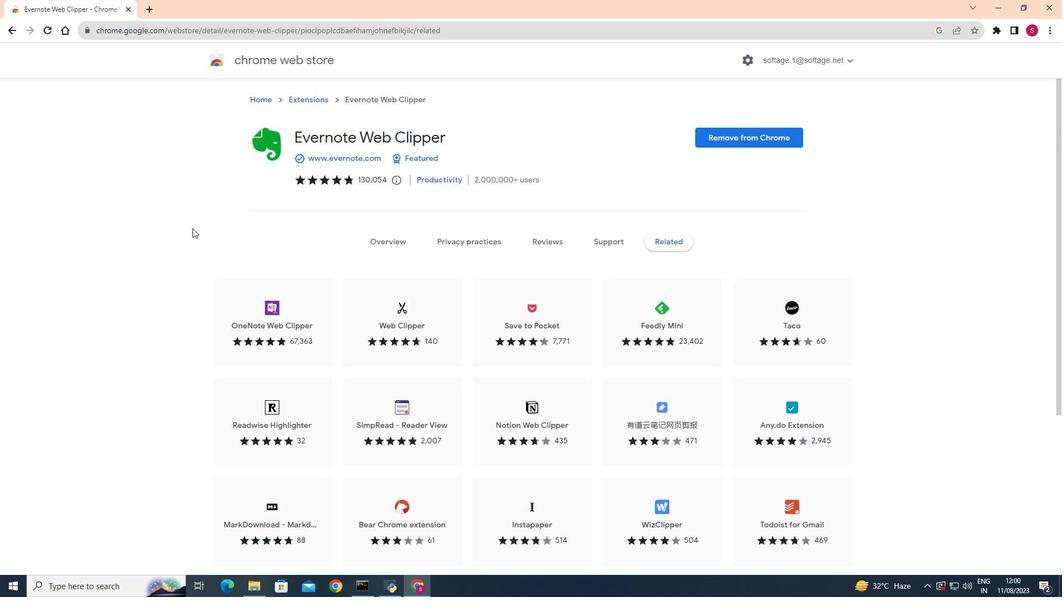 
Action: Mouse scrolled (192, 229) with delta (0, 0)
Screenshot: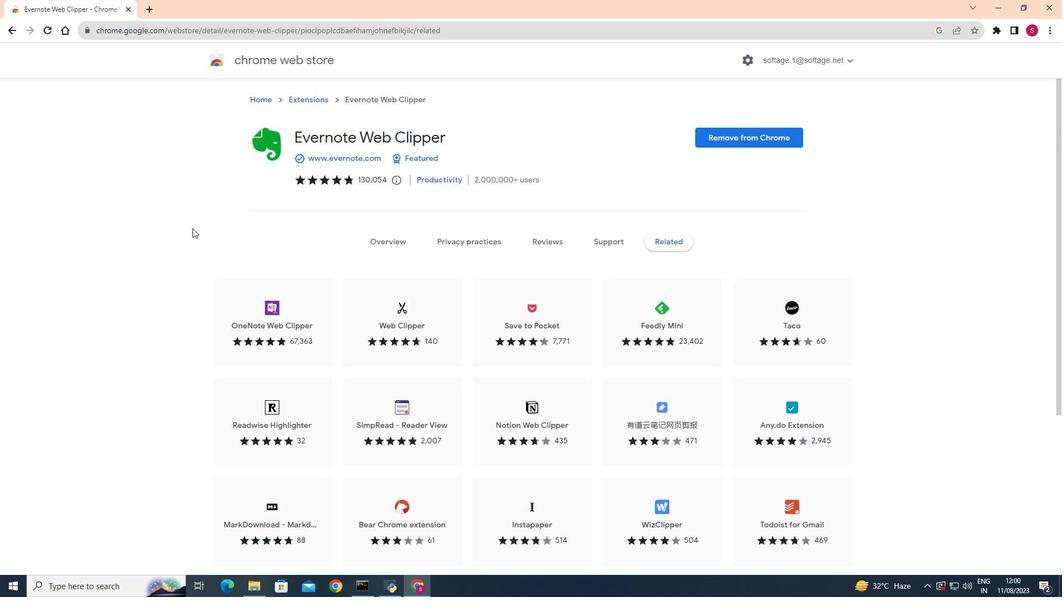 
Action: Mouse scrolled (192, 229) with delta (0, 0)
Screenshot: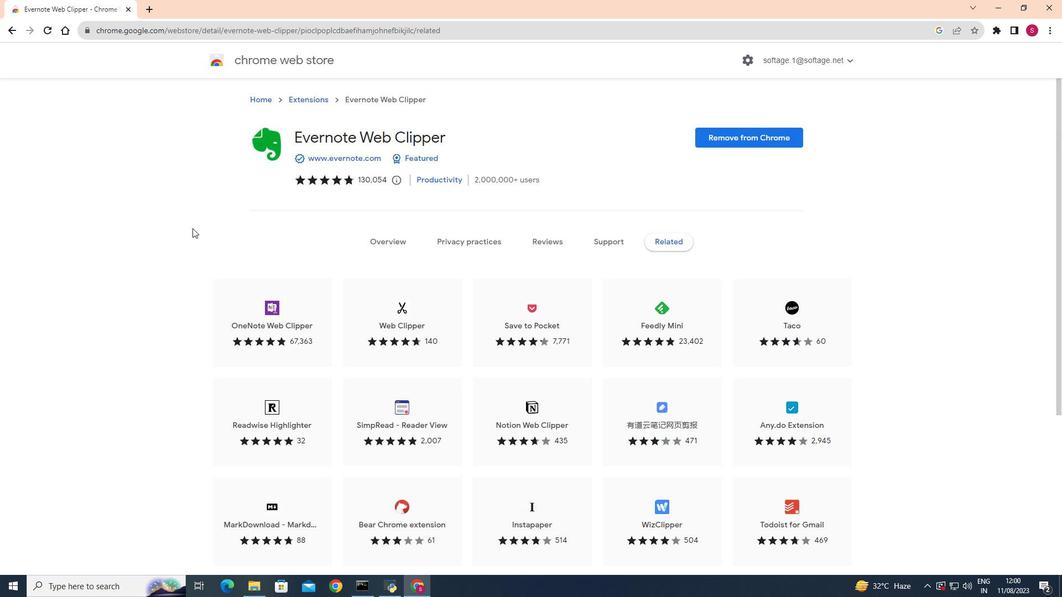 
Action: Mouse scrolled (192, 229) with delta (0, 0)
Screenshot: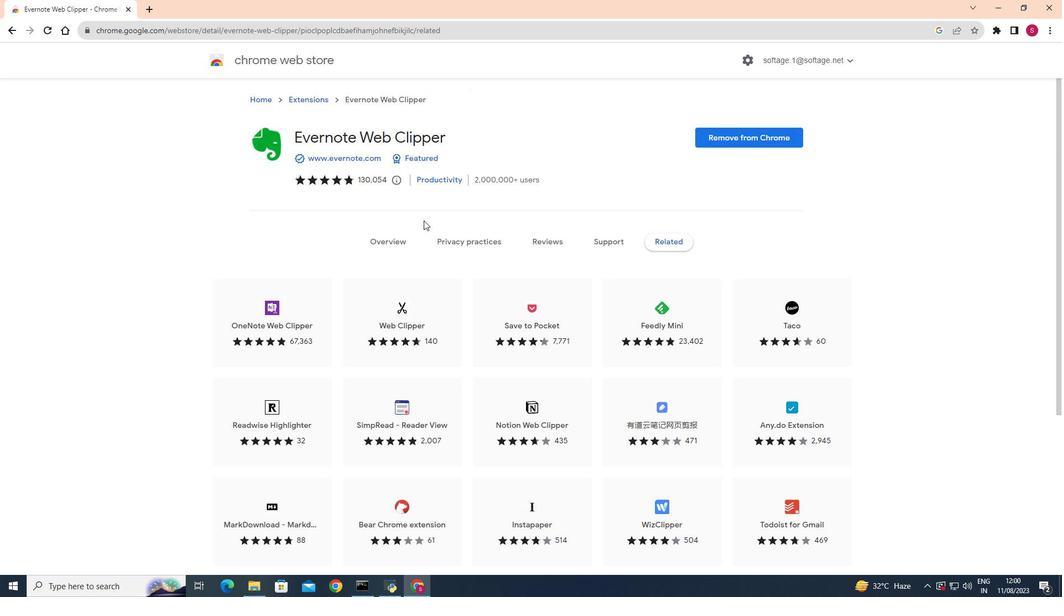 
Action: Mouse scrolled (192, 229) with delta (0, 0)
Screenshot: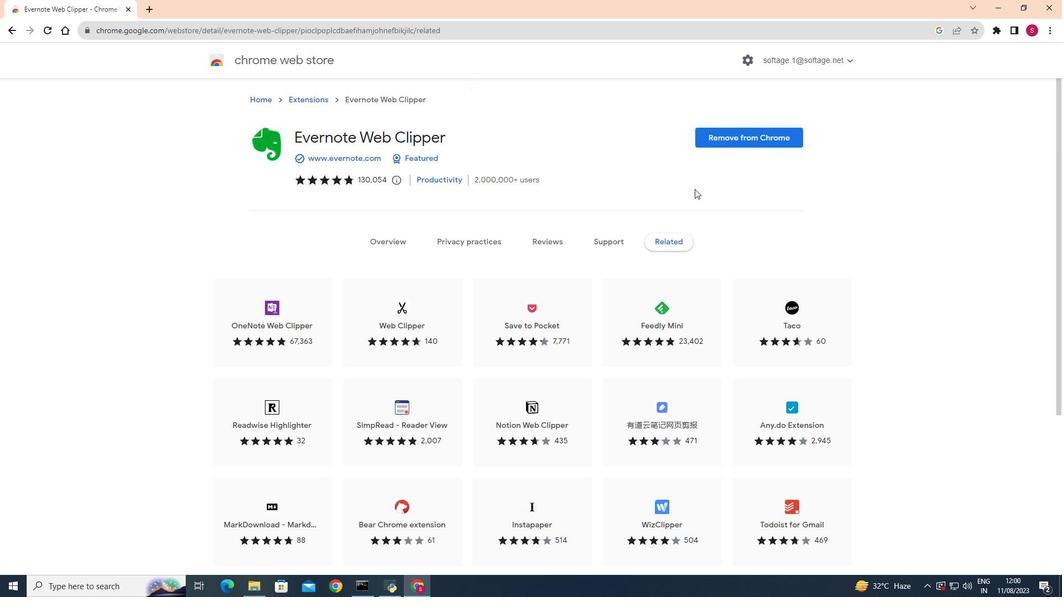 
Action: Mouse moved to (1048, 29)
Screenshot: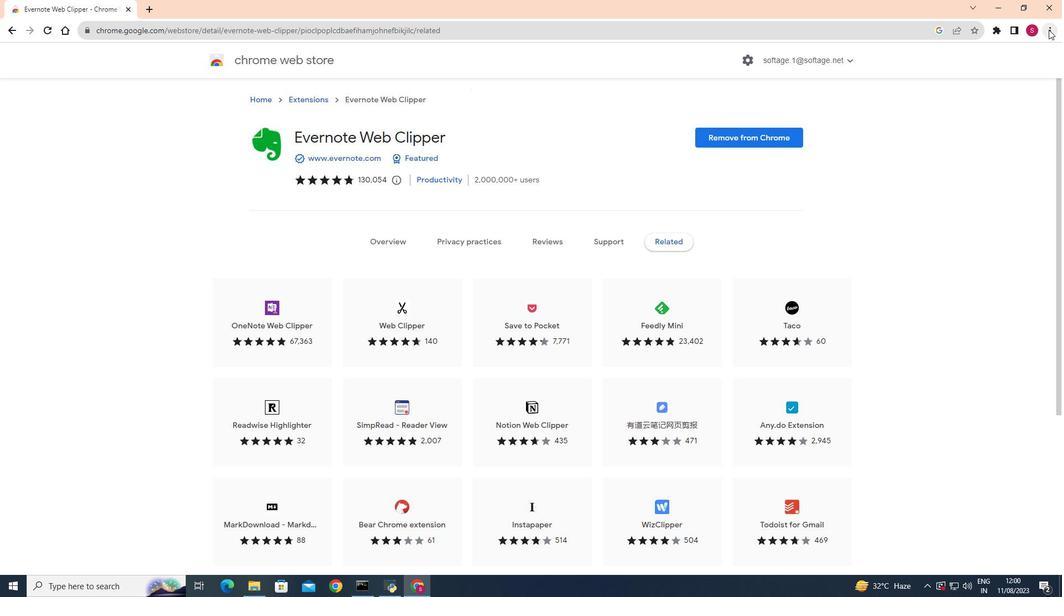 
Action: Mouse pressed left at (1048, 29)
Screenshot: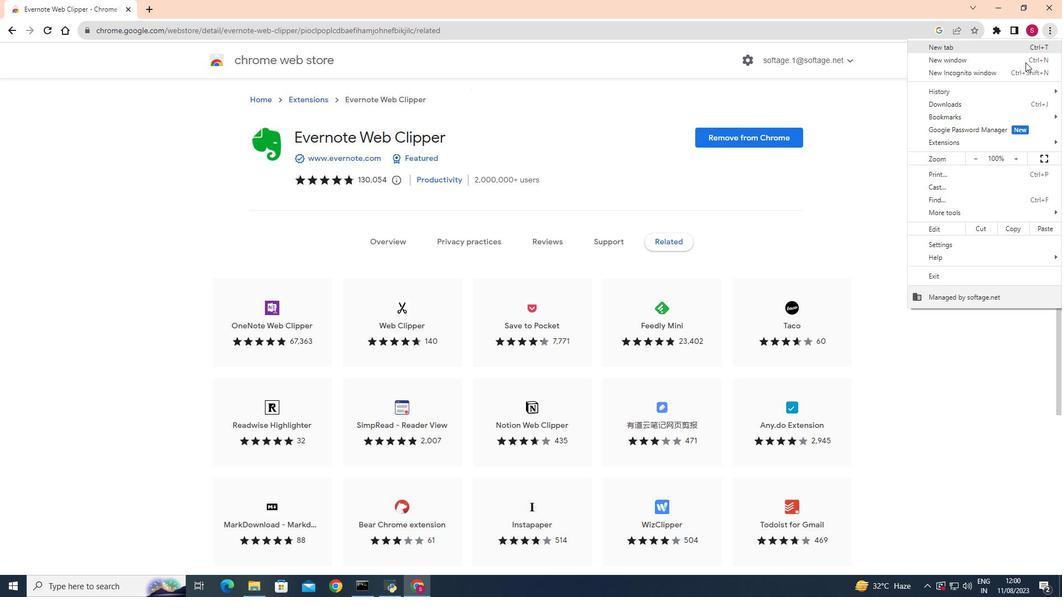 
Action: Mouse moved to (937, 143)
Screenshot: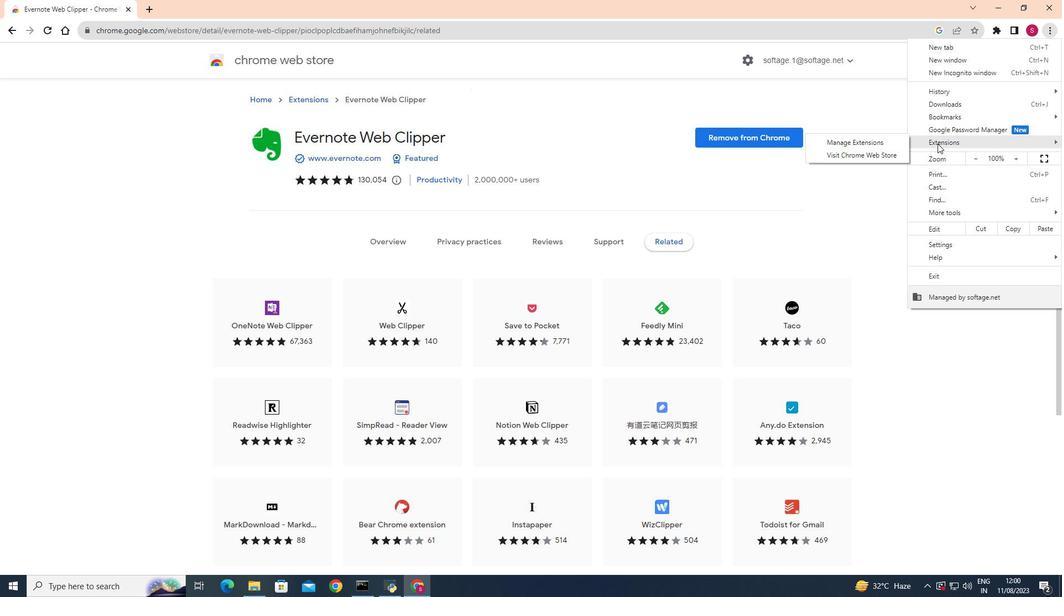 
Action: Mouse pressed left at (937, 143)
Screenshot: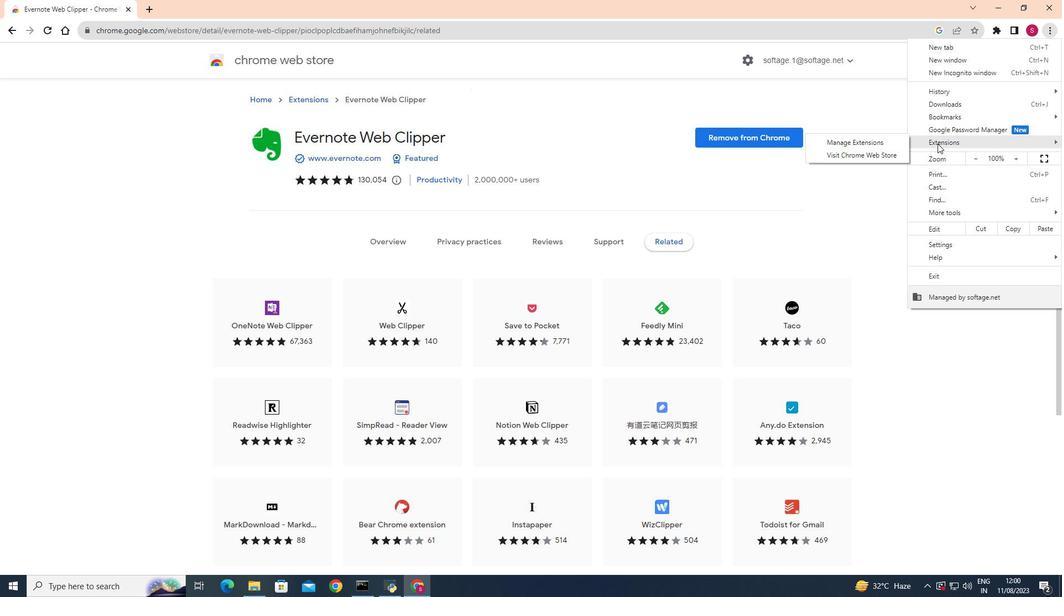 
Action: Mouse moved to (834, 141)
Screenshot: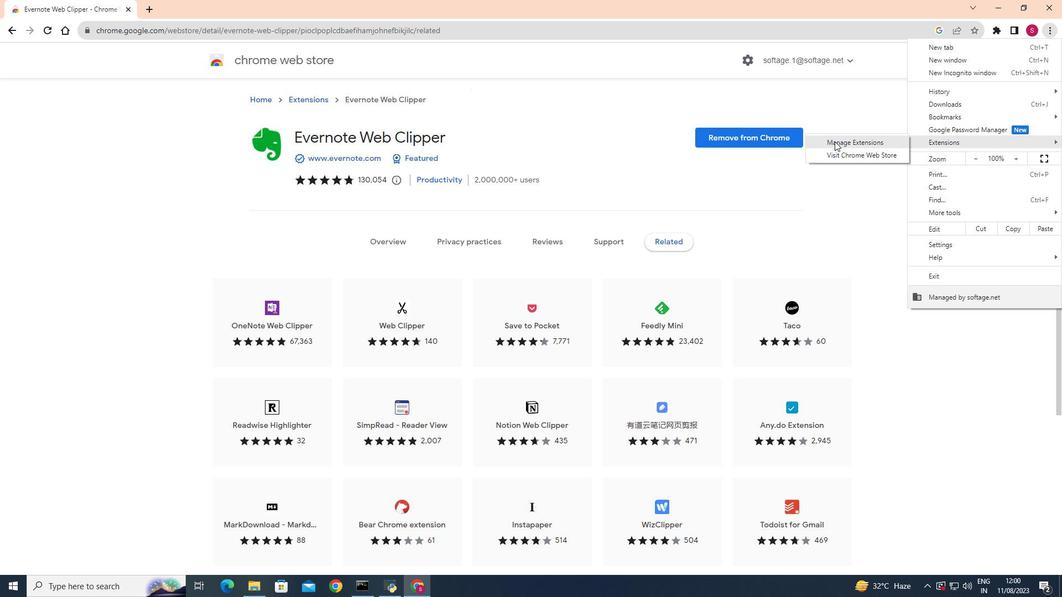 
Action: Mouse pressed left at (834, 141)
Screenshot: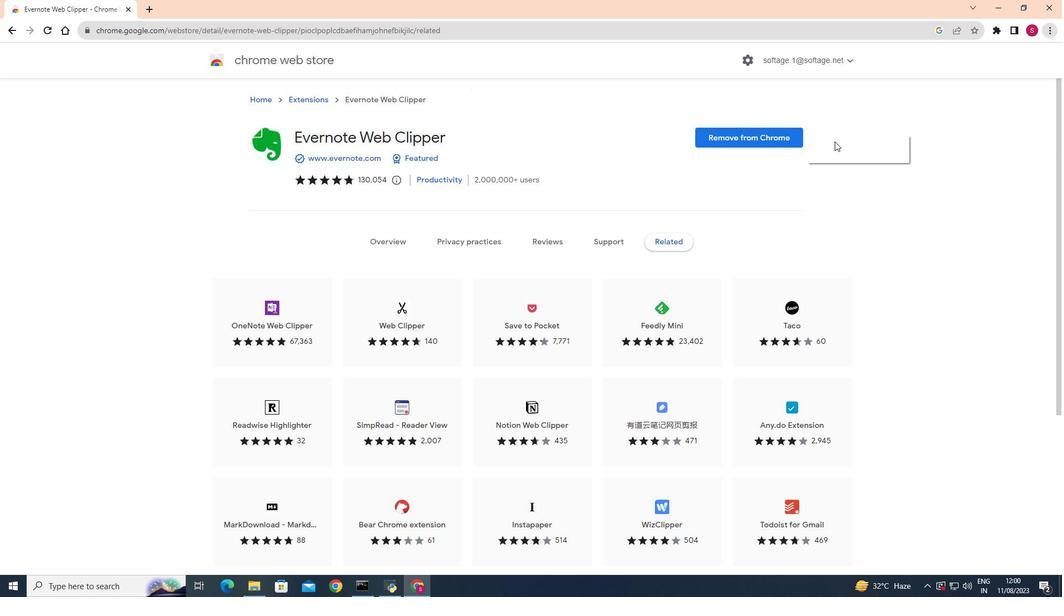 
Action: Mouse moved to (382, 264)
Screenshot: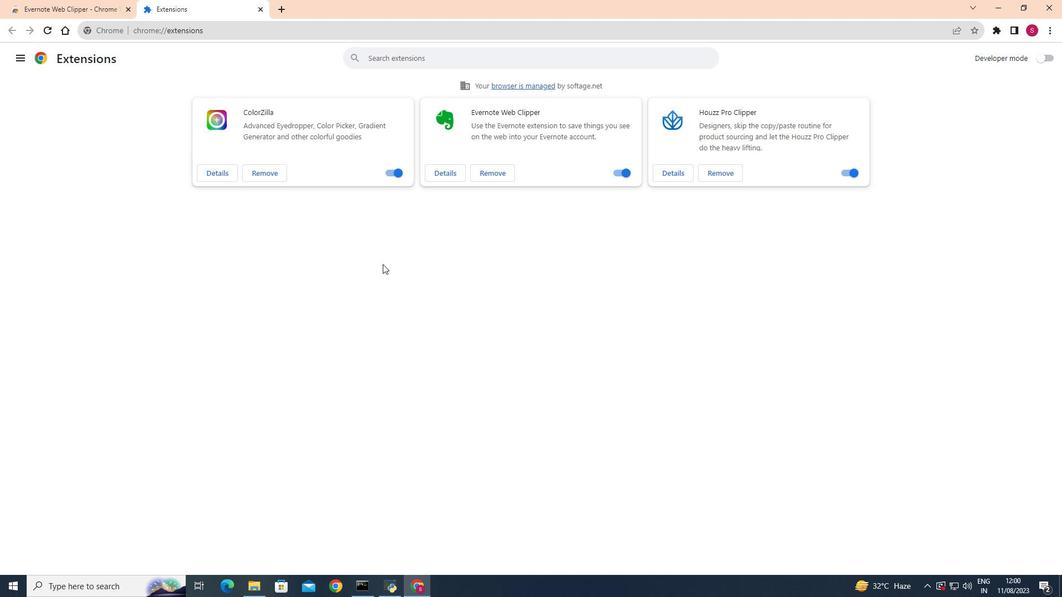 
Action: Mouse pressed left at (382, 264)
Screenshot: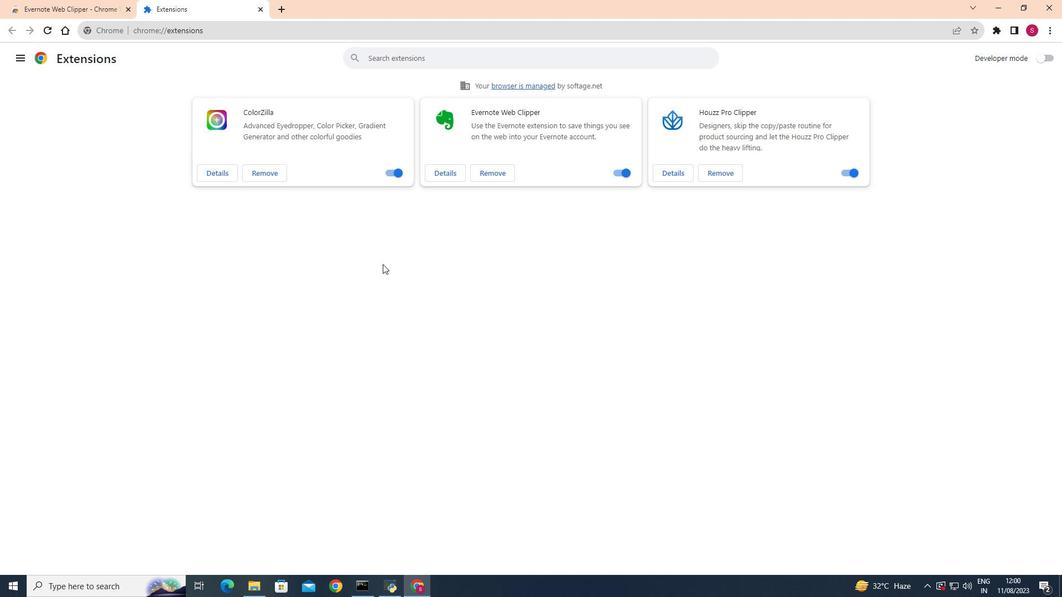 
